 Task: Search one way flight ticket for 1 adult, 6 children, 1 infant in seat and 1 infant on lap in business from North Platte: North Platte Regional Airport (lee Bird Field) to Evansville: Evansville Regional Airport on 8-3-2023. Choice of flights is Sun country airlines. Number of bags: 8 checked bags. Price is upto 45000. Outbound departure time preference is 17:45.
Action: Mouse moved to (242, 329)
Screenshot: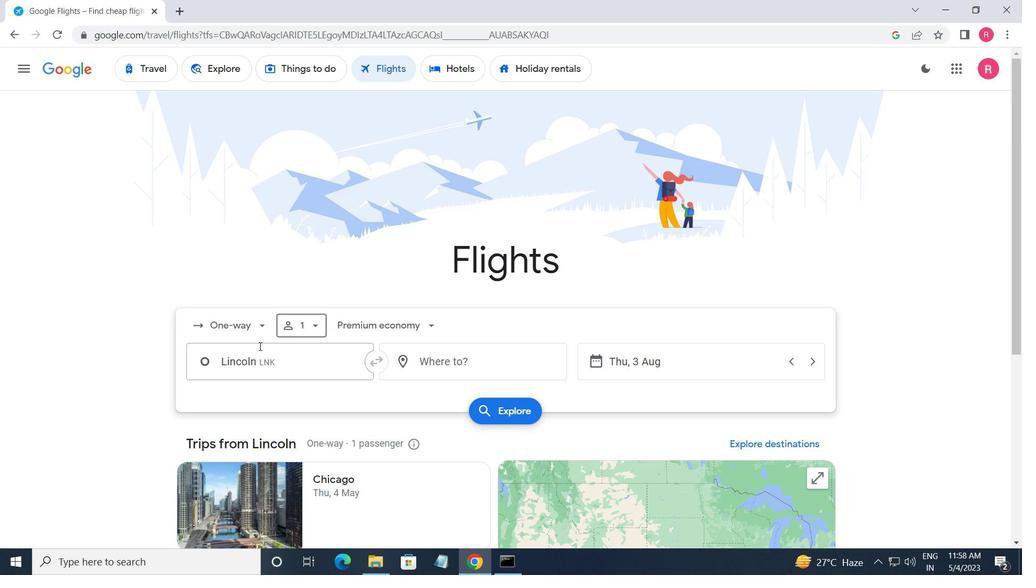 
Action: Mouse pressed left at (242, 329)
Screenshot: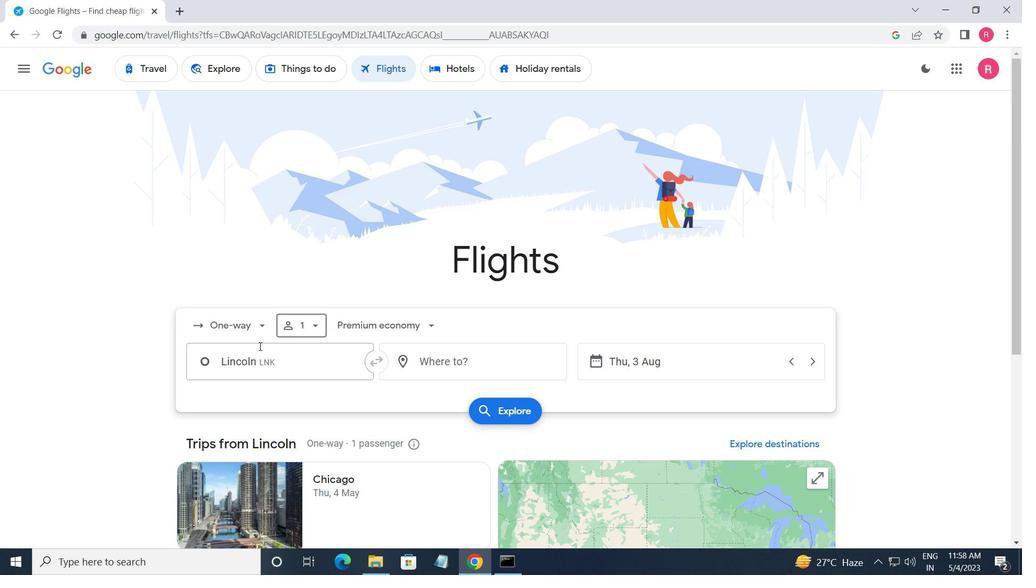 
Action: Mouse moved to (263, 387)
Screenshot: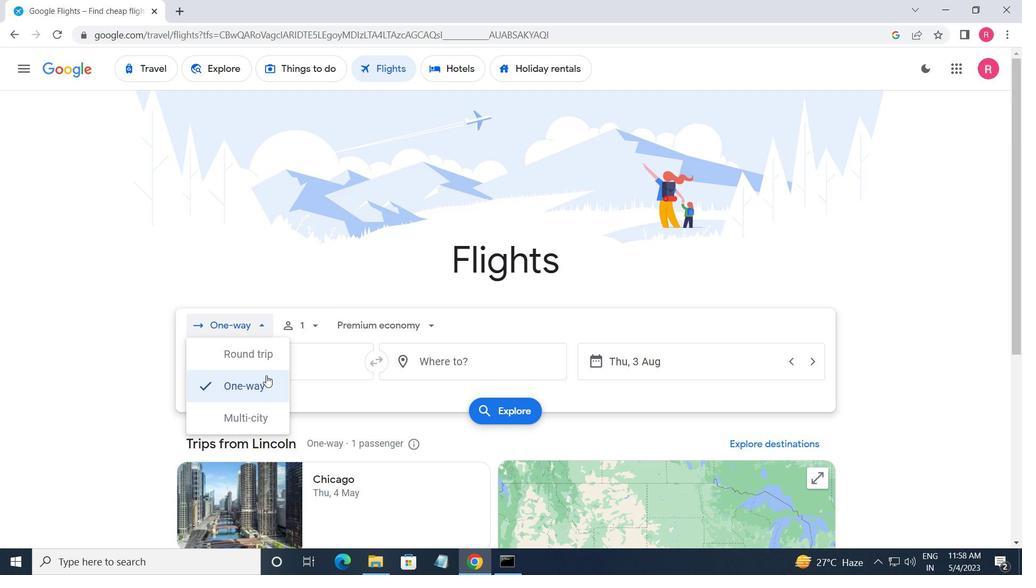 
Action: Mouse pressed left at (263, 387)
Screenshot: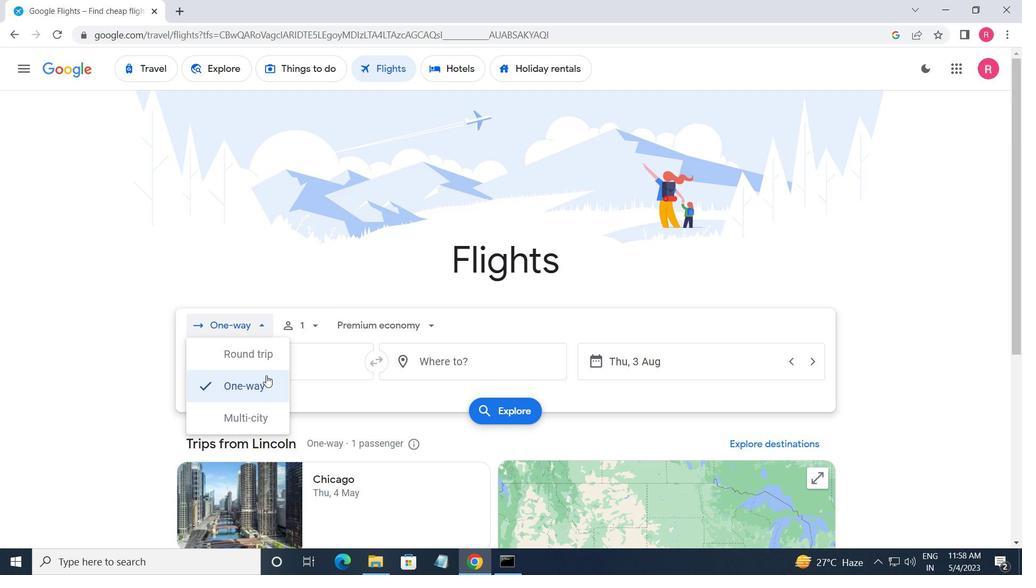 
Action: Mouse moved to (315, 334)
Screenshot: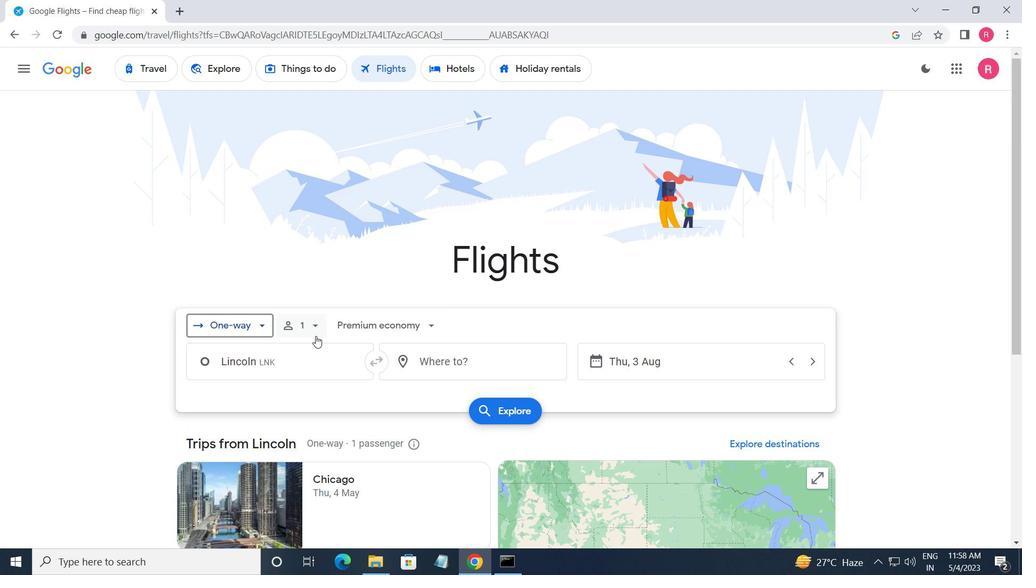 
Action: Mouse pressed left at (315, 334)
Screenshot: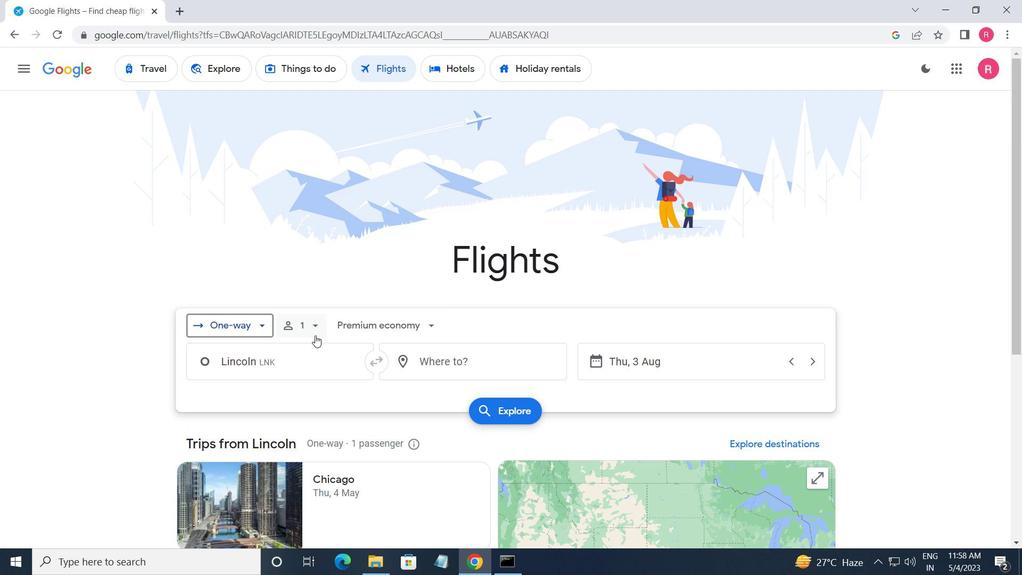 
Action: Mouse moved to (411, 395)
Screenshot: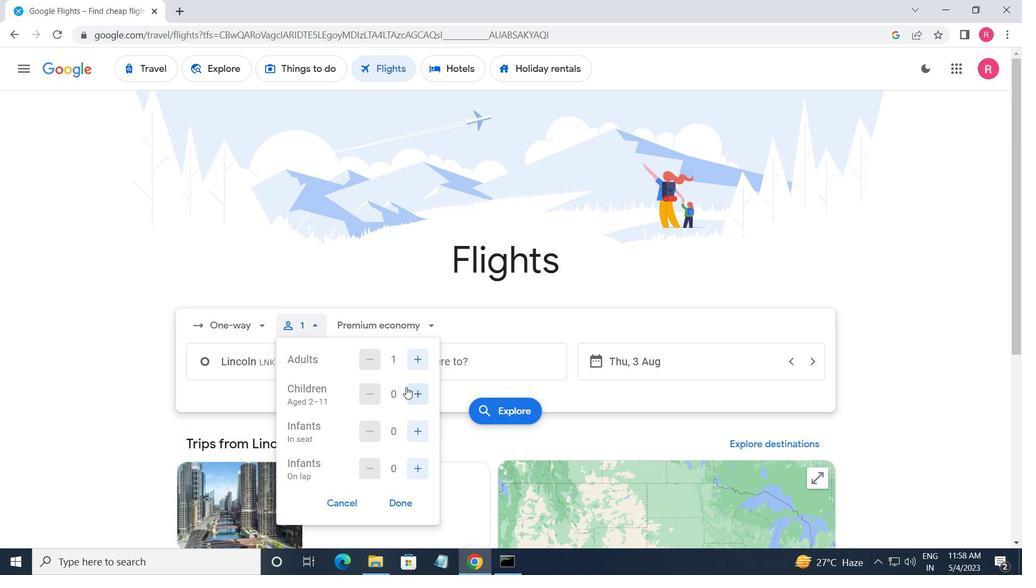 
Action: Mouse pressed left at (411, 395)
Screenshot: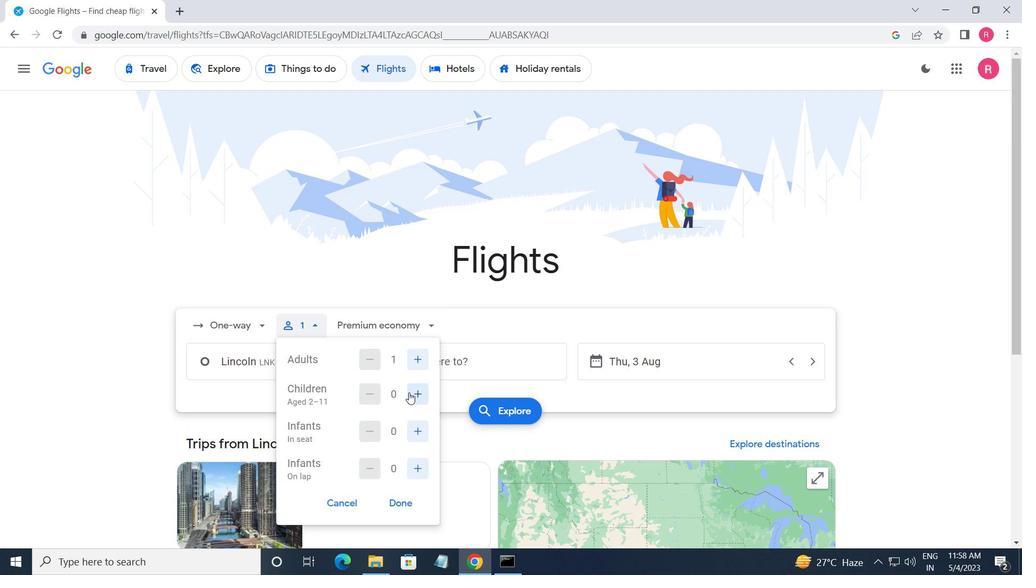 
Action: Mouse pressed left at (411, 395)
Screenshot: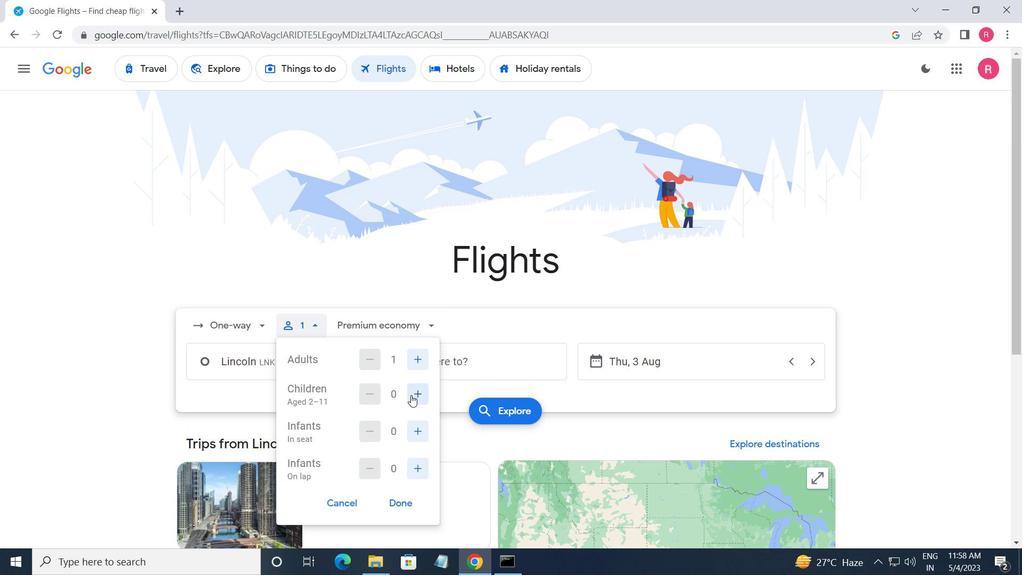 
Action: Mouse pressed left at (411, 395)
Screenshot: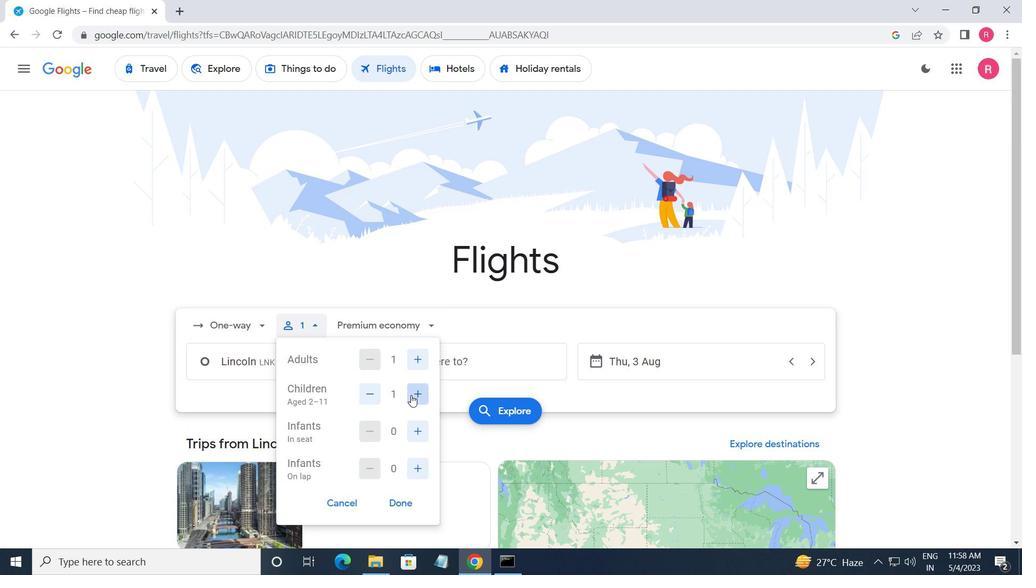 
Action: Mouse pressed left at (411, 395)
Screenshot: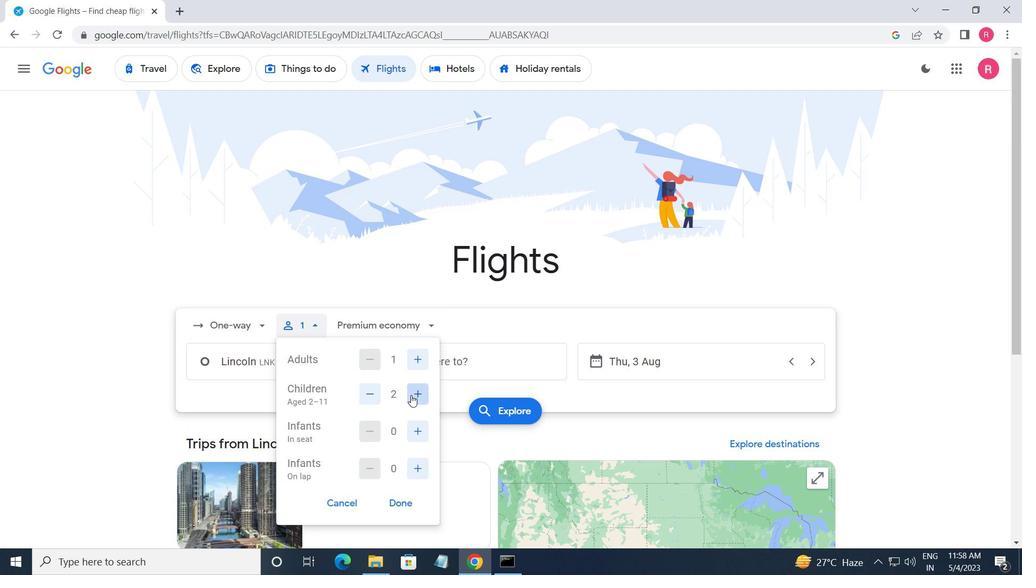 
Action: Mouse pressed left at (411, 395)
Screenshot: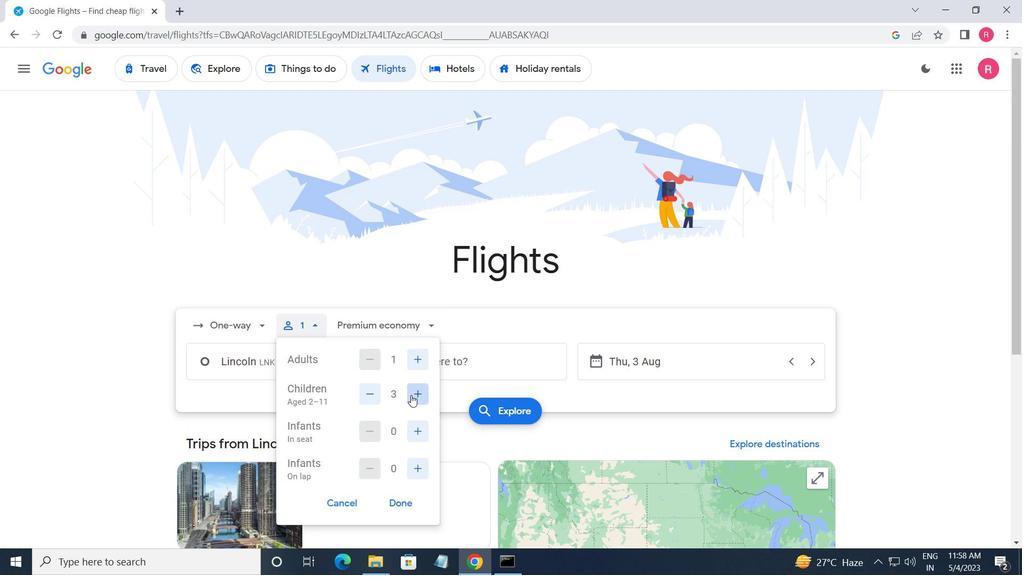 
Action: Mouse pressed left at (411, 395)
Screenshot: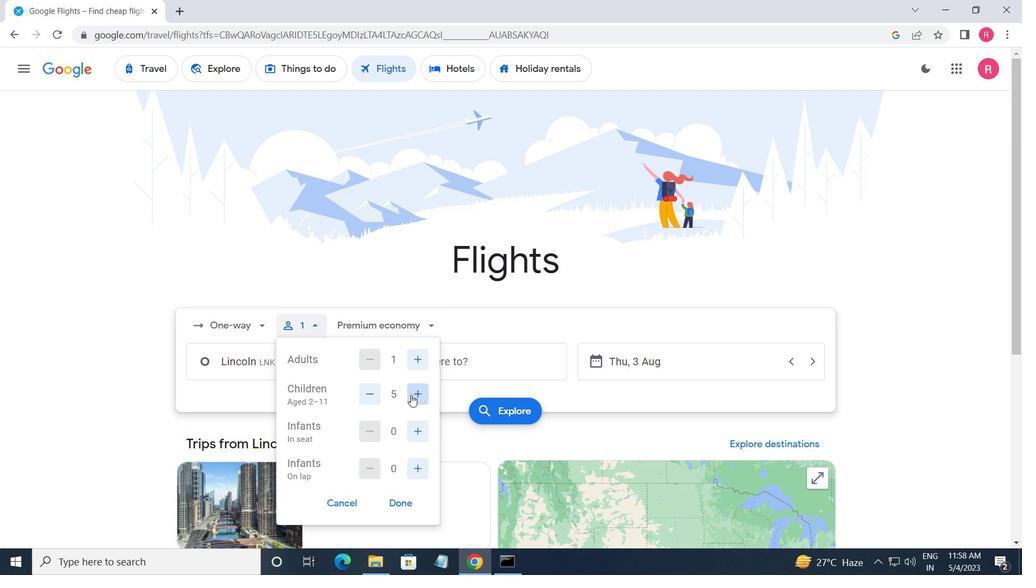 
Action: Mouse moved to (418, 439)
Screenshot: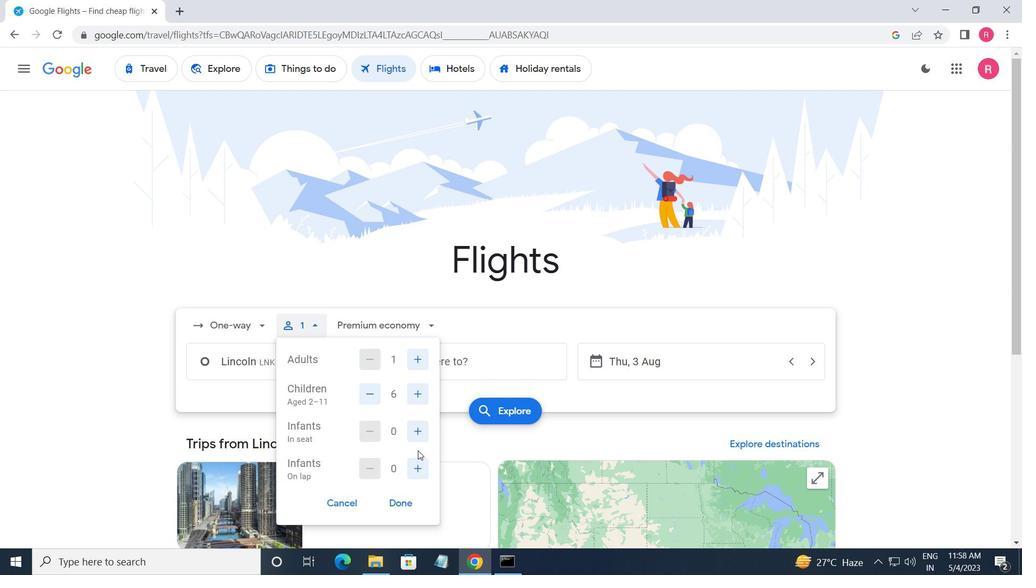 
Action: Mouse pressed left at (418, 439)
Screenshot: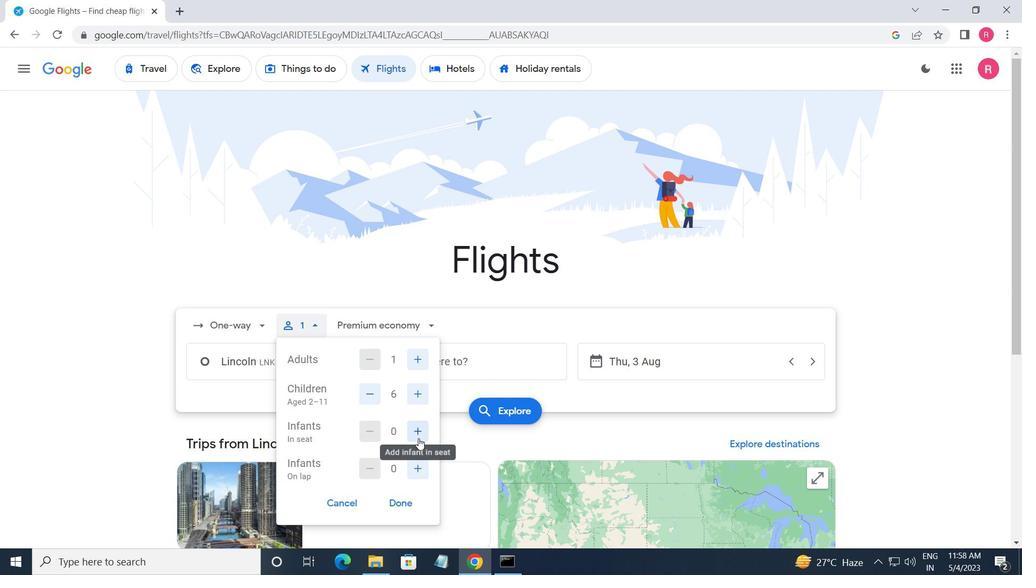
Action: Mouse moved to (419, 470)
Screenshot: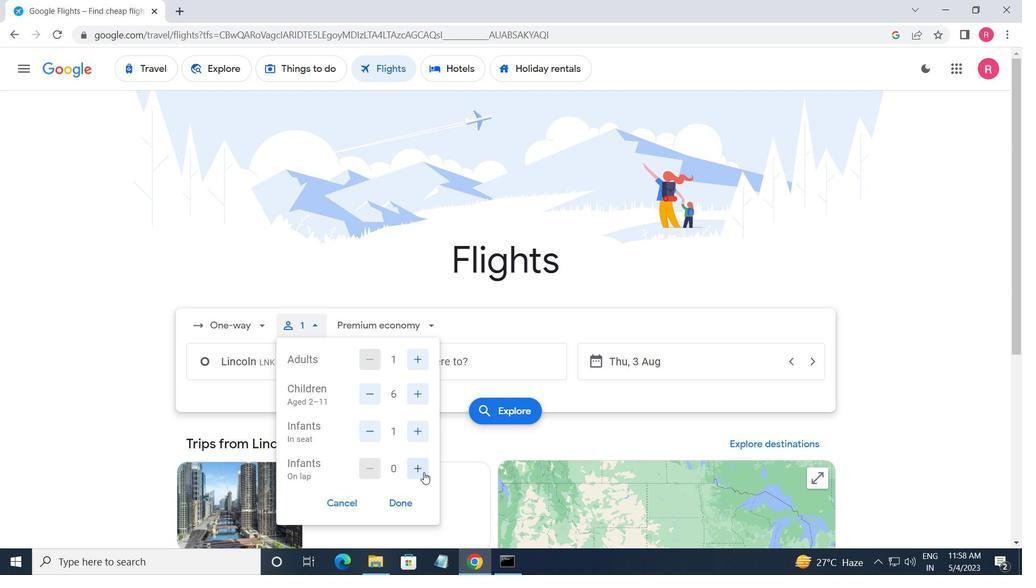 
Action: Mouse pressed left at (419, 470)
Screenshot: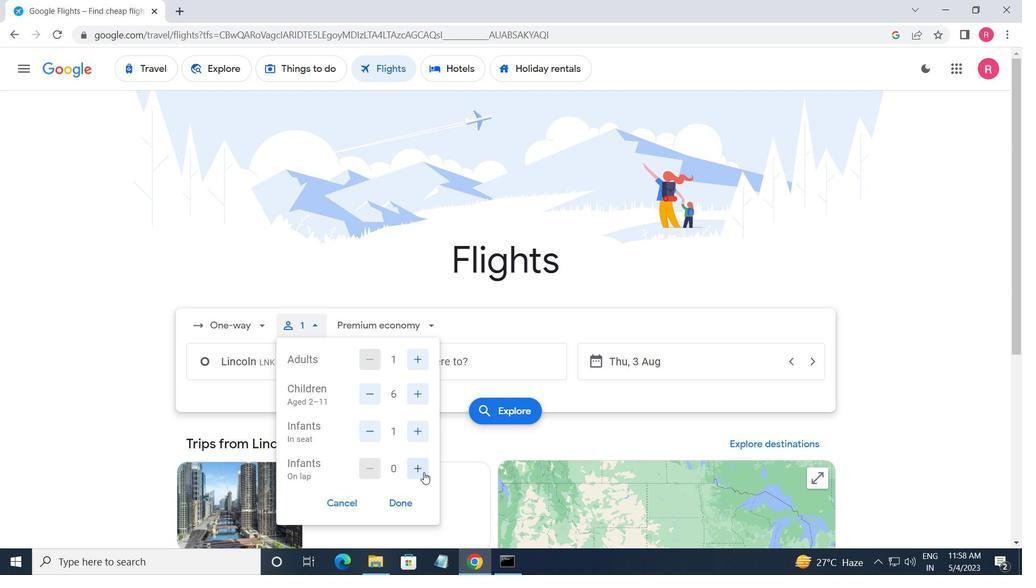 
Action: Mouse moved to (372, 323)
Screenshot: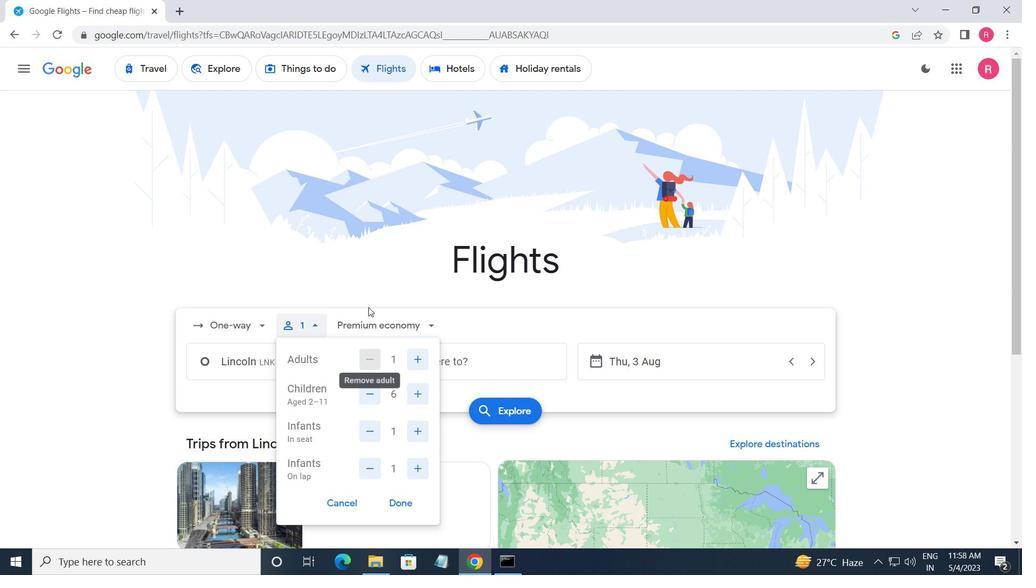 
Action: Mouse pressed left at (372, 323)
Screenshot: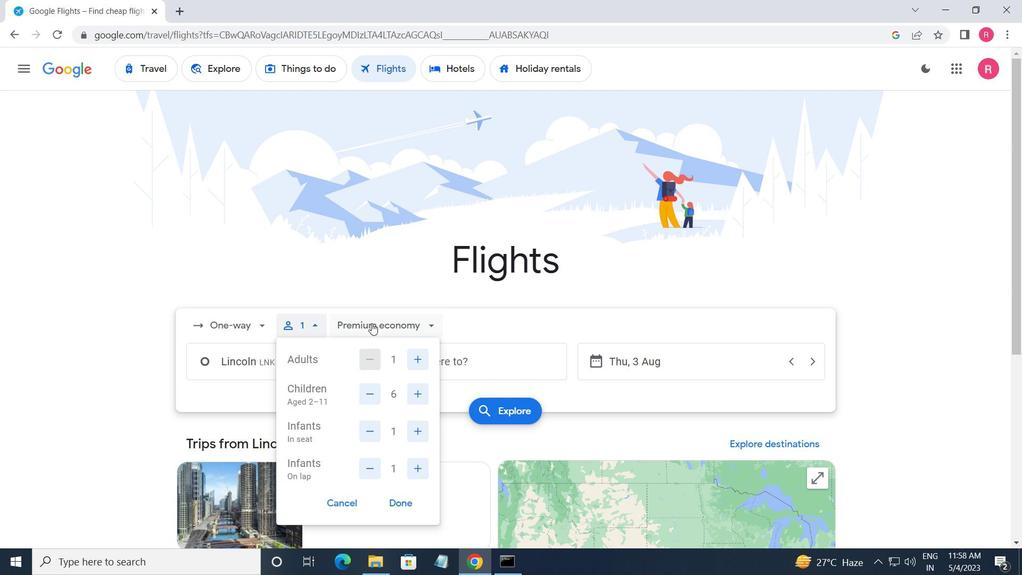 
Action: Mouse moved to (387, 421)
Screenshot: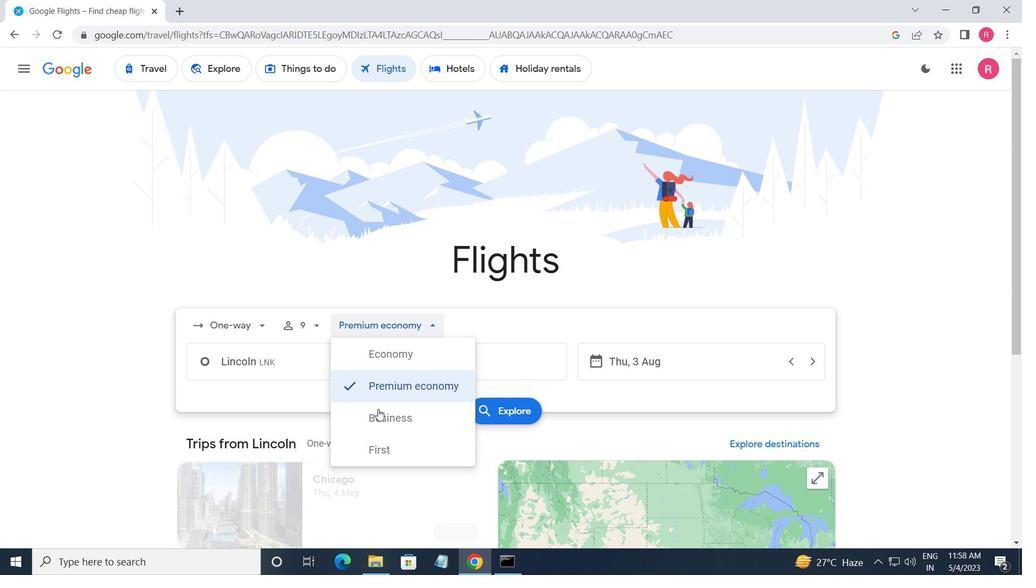 
Action: Mouse pressed left at (387, 421)
Screenshot: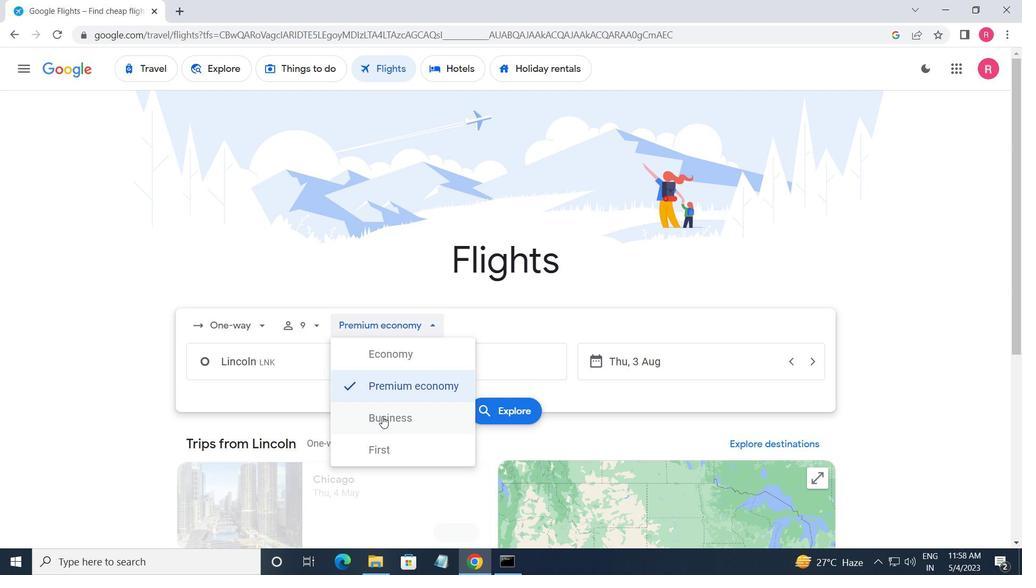 
Action: Mouse moved to (336, 375)
Screenshot: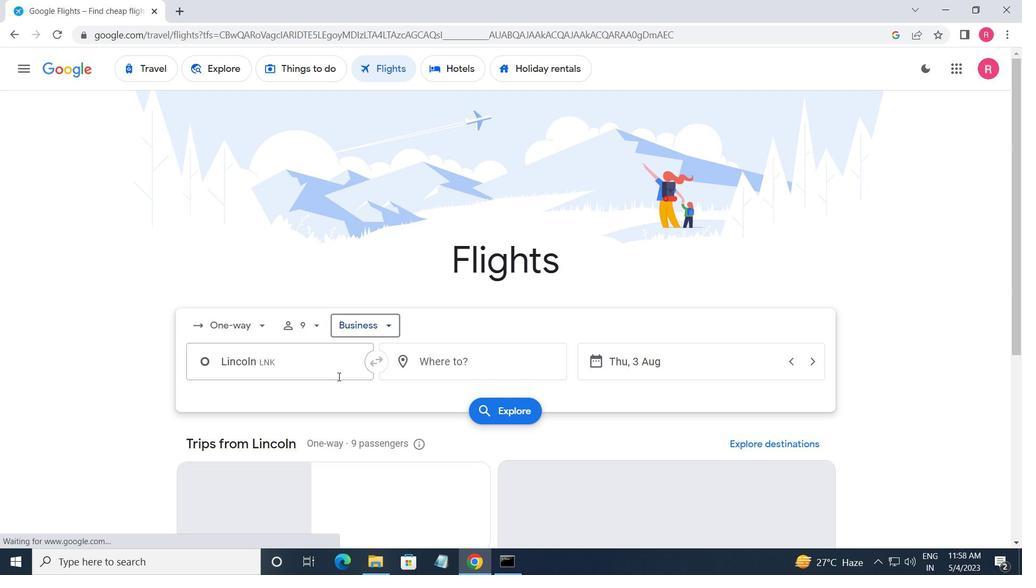
Action: Mouse pressed left at (336, 375)
Screenshot: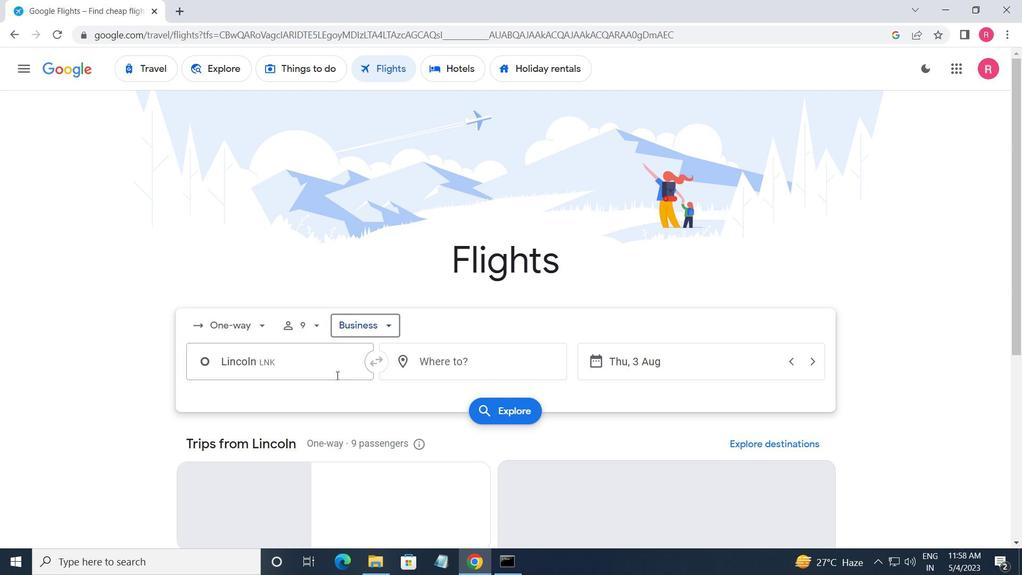 
Action: Mouse moved to (337, 375)
Screenshot: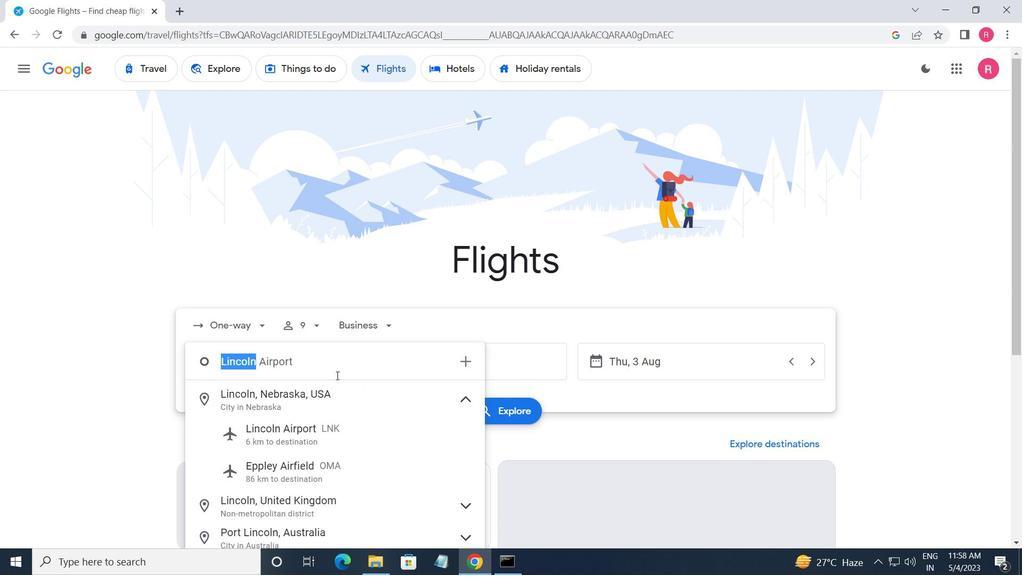 
Action: Key pressed <Key.shift_r>Not<Key.backspace>rth<Key.space><Key.shift_r>Platte<Key.space><Key.shift><Key.shift><Key.shift><Key.shift><Key.shift>R
Screenshot: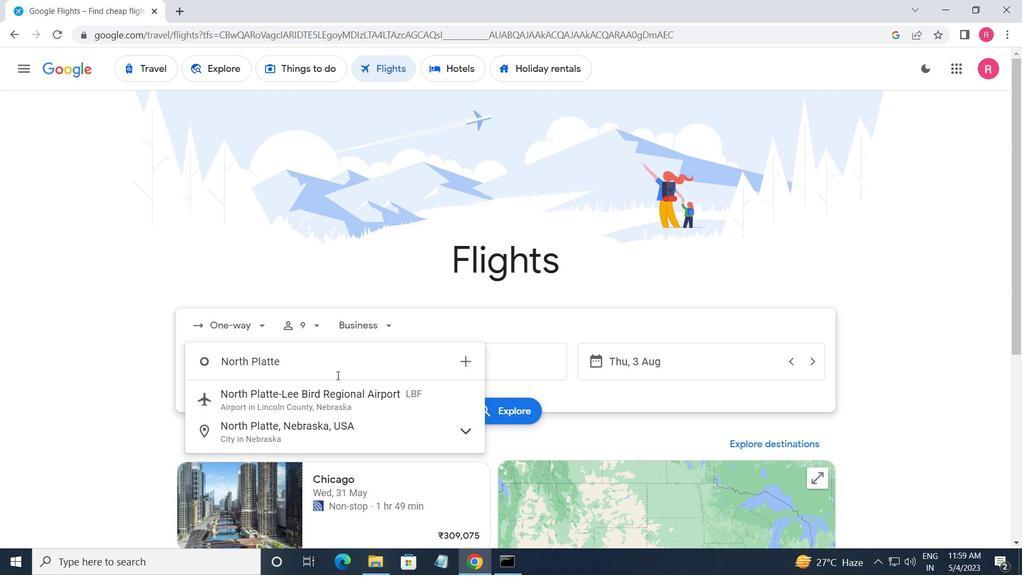 
Action: Mouse moved to (331, 394)
Screenshot: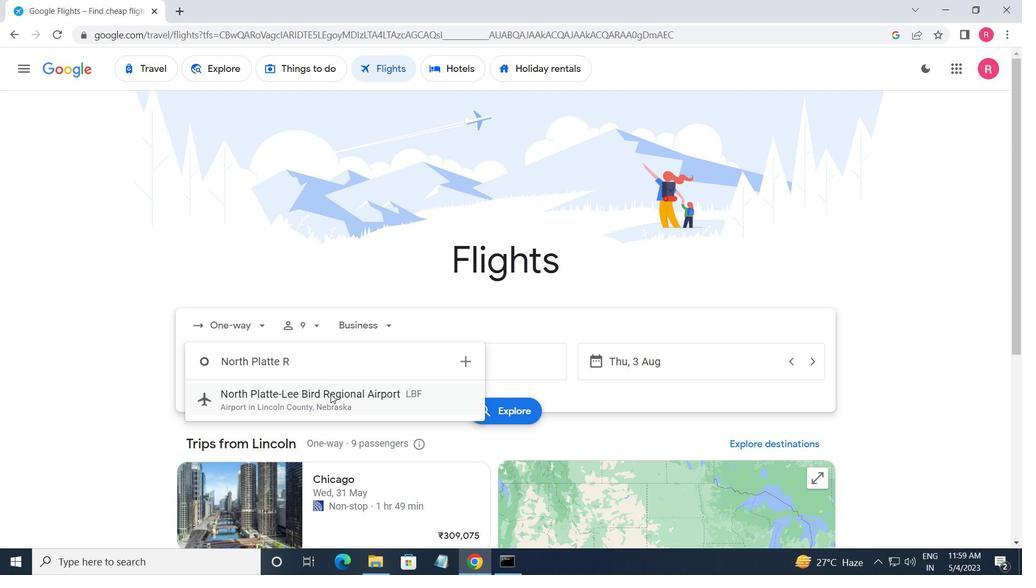 
Action: Mouse pressed left at (331, 394)
Screenshot: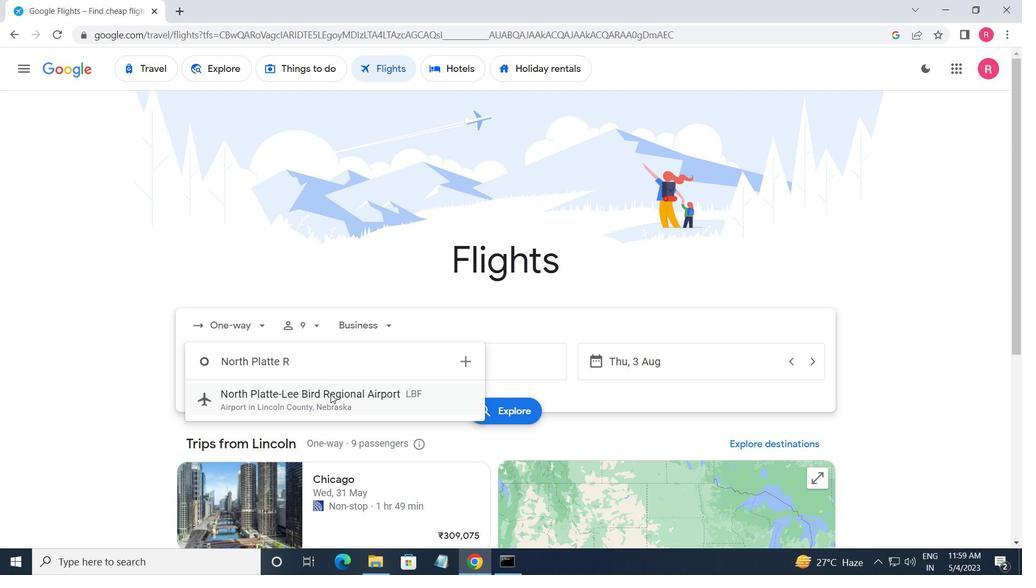 
Action: Mouse moved to (412, 366)
Screenshot: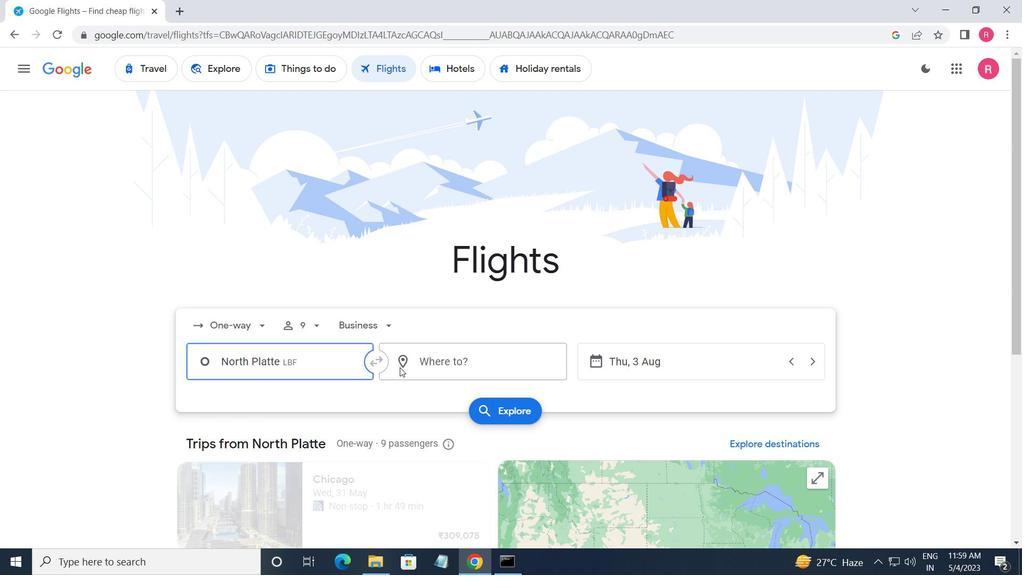 
Action: Mouse pressed left at (412, 366)
Screenshot: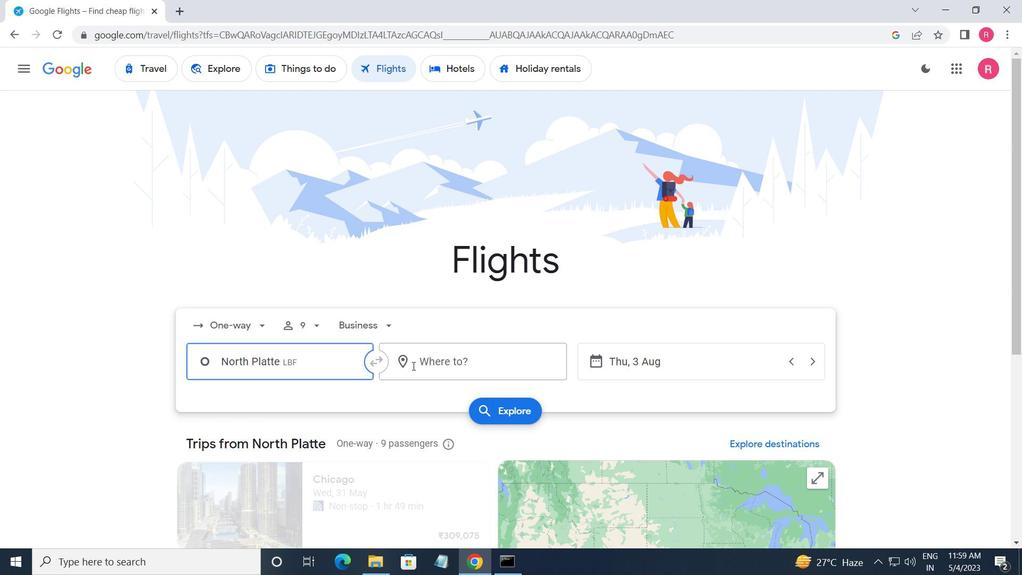 
Action: Mouse moved to (462, 499)
Screenshot: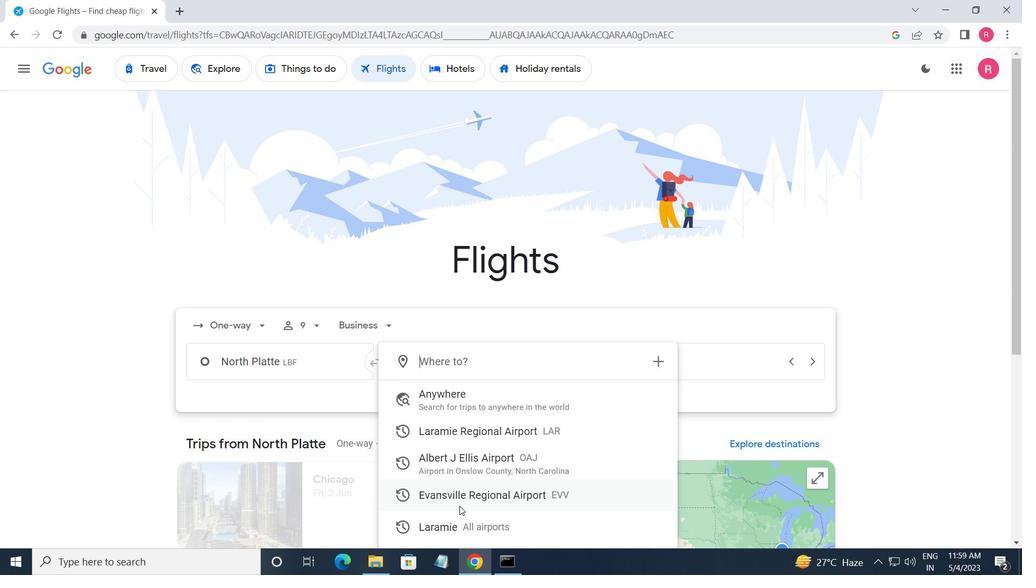 
Action: Mouse pressed left at (462, 499)
Screenshot: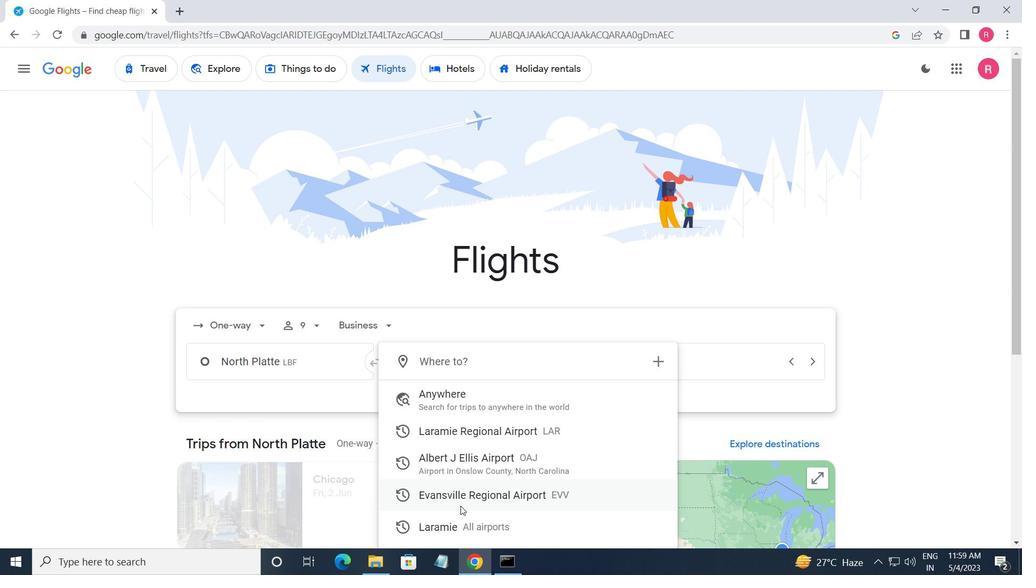 
Action: Mouse moved to (685, 366)
Screenshot: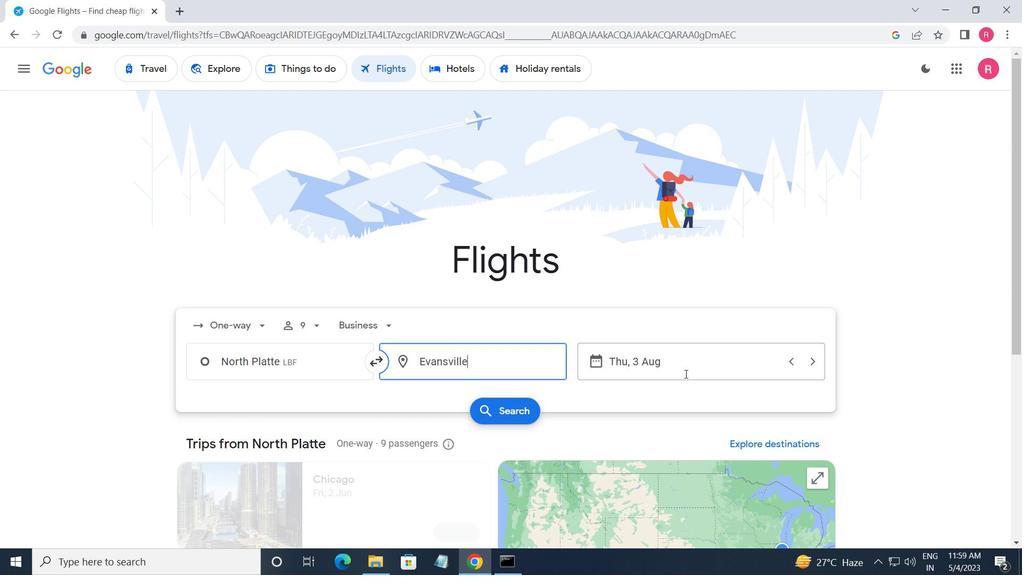 
Action: Mouse pressed left at (685, 366)
Screenshot: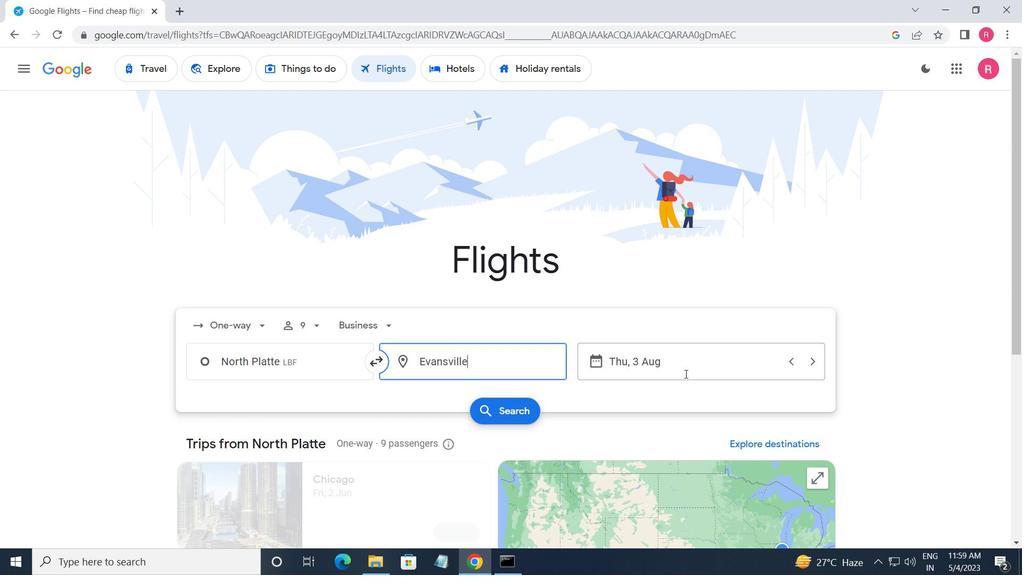 
Action: Mouse moved to (482, 304)
Screenshot: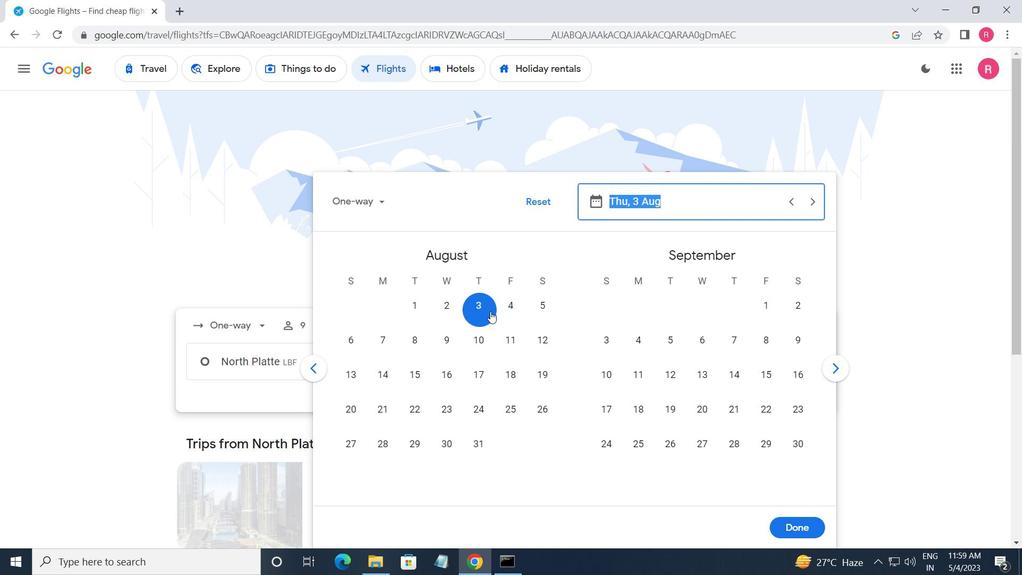 
Action: Mouse pressed left at (482, 304)
Screenshot: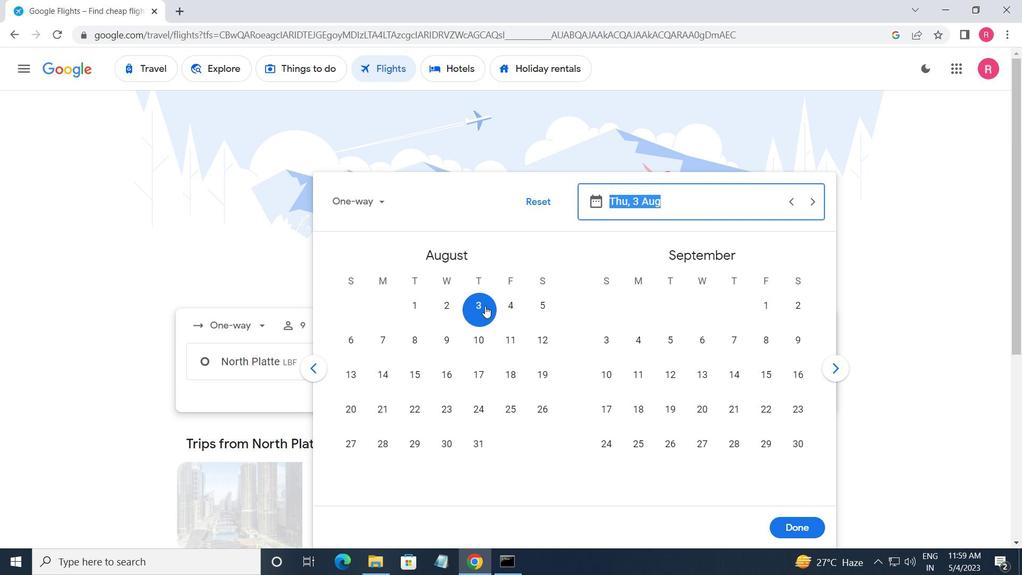 
Action: Mouse moved to (811, 522)
Screenshot: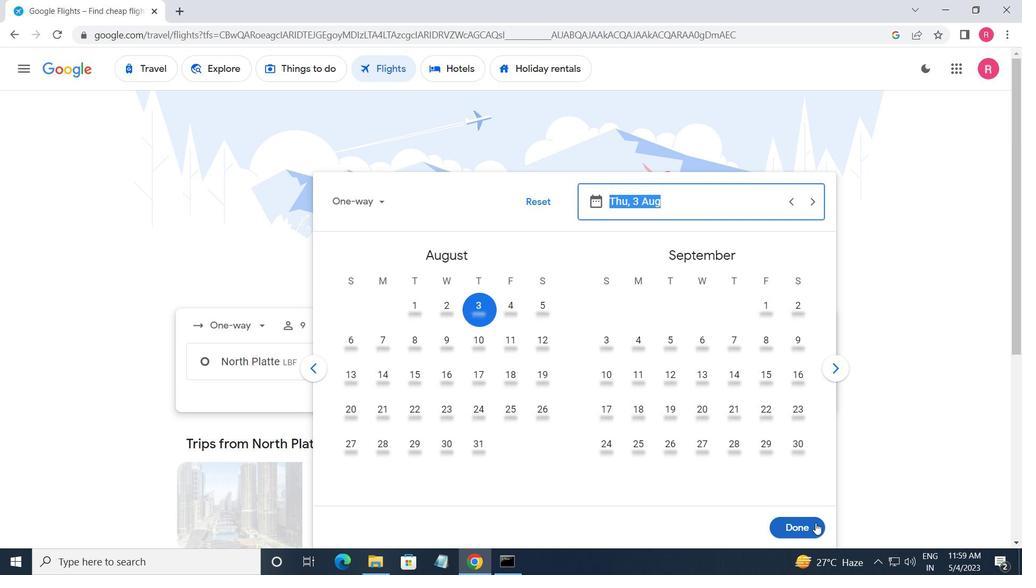 
Action: Mouse pressed left at (811, 522)
Screenshot: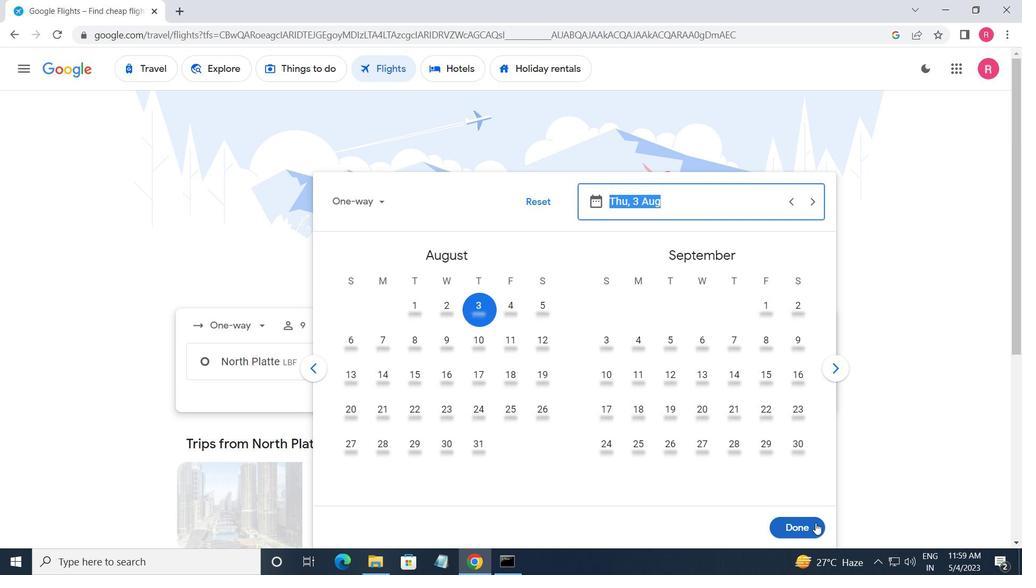 
Action: Mouse moved to (494, 401)
Screenshot: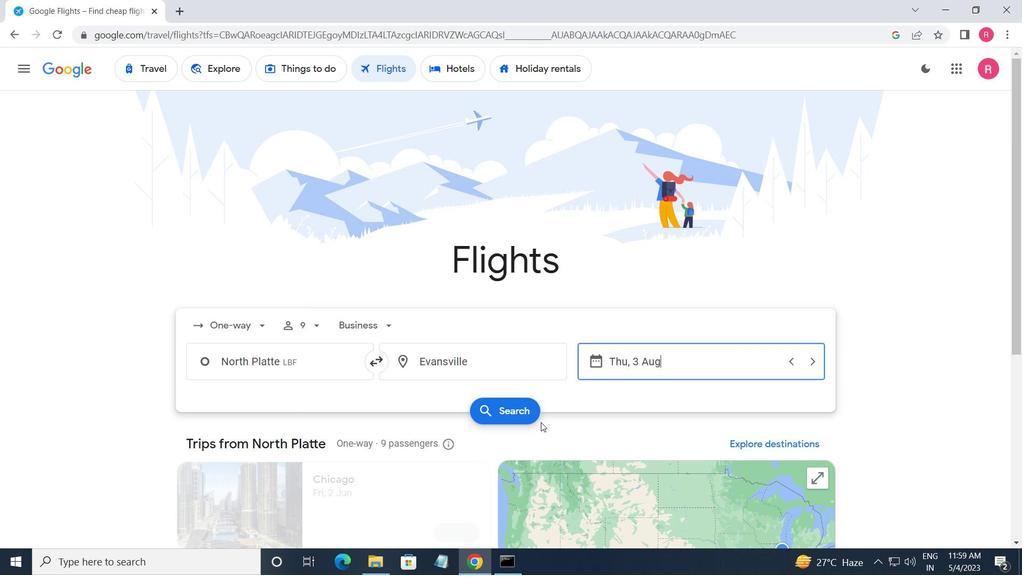 
Action: Mouse pressed left at (494, 401)
Screenshot: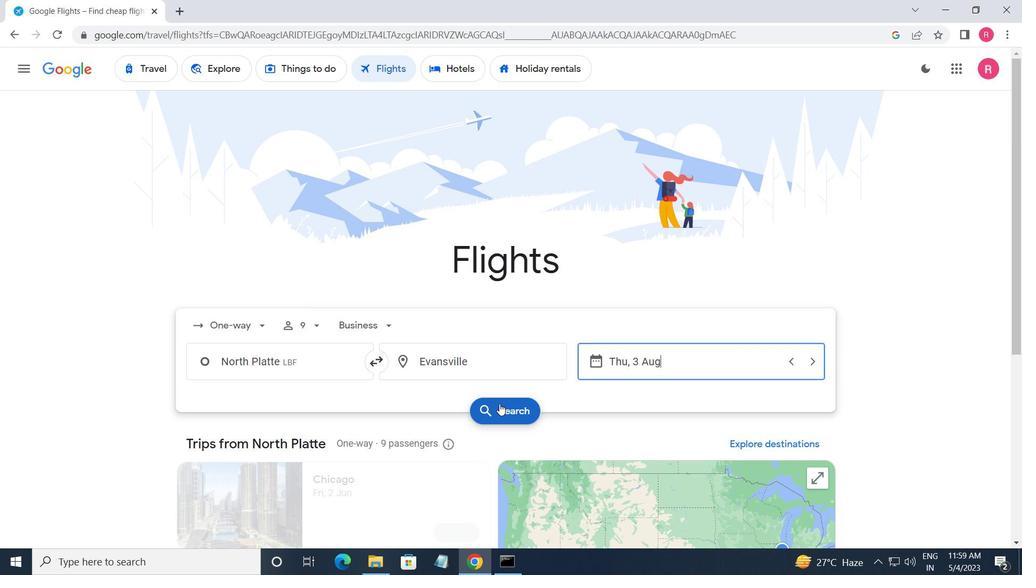 
Action: Mouse moved to (203, 196)
Screenshot: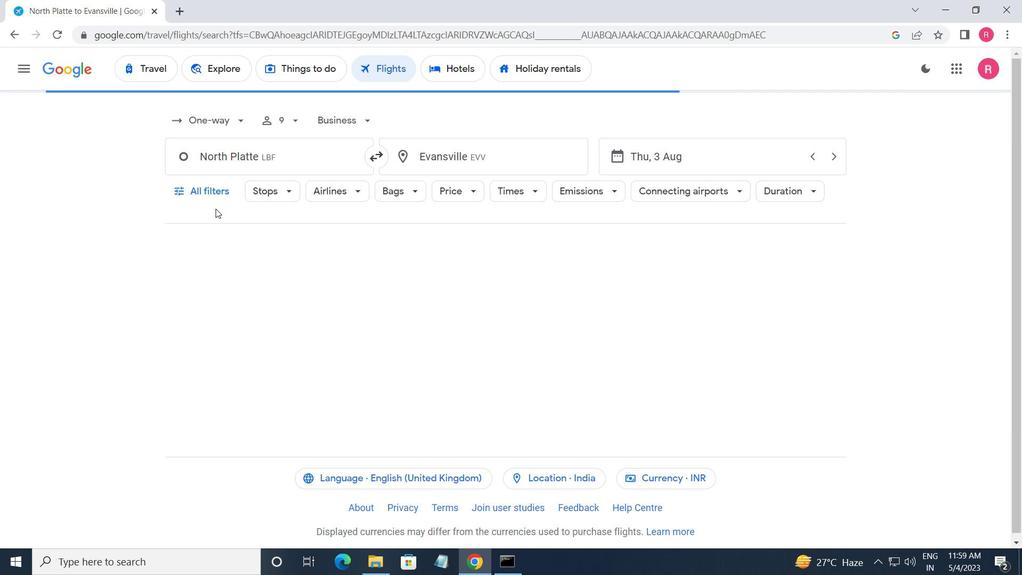 
Action: Mouse pressed left at (203, 196)
Screenshot: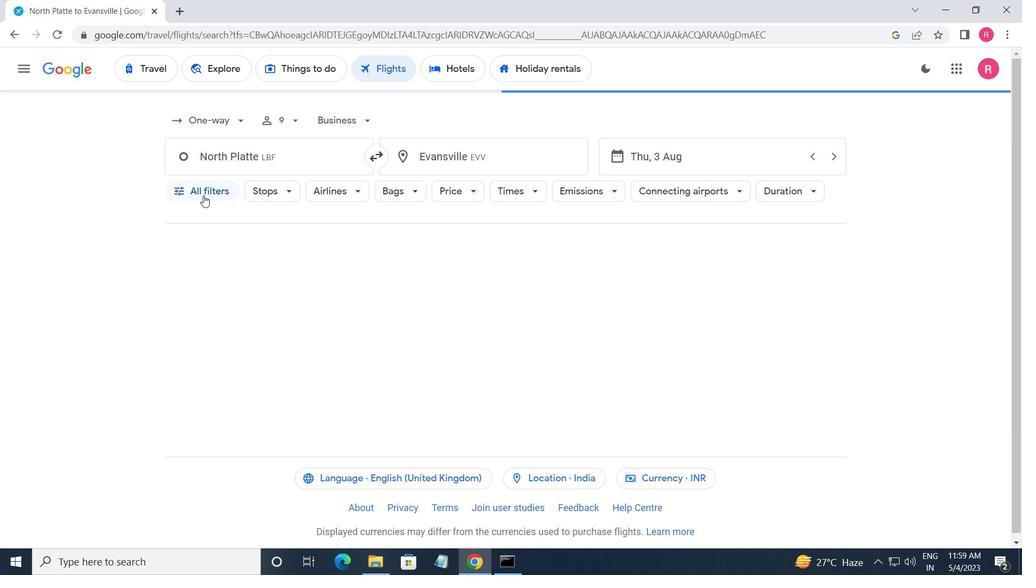 
Action: Mouse moved to (270, 334)
Screenshot: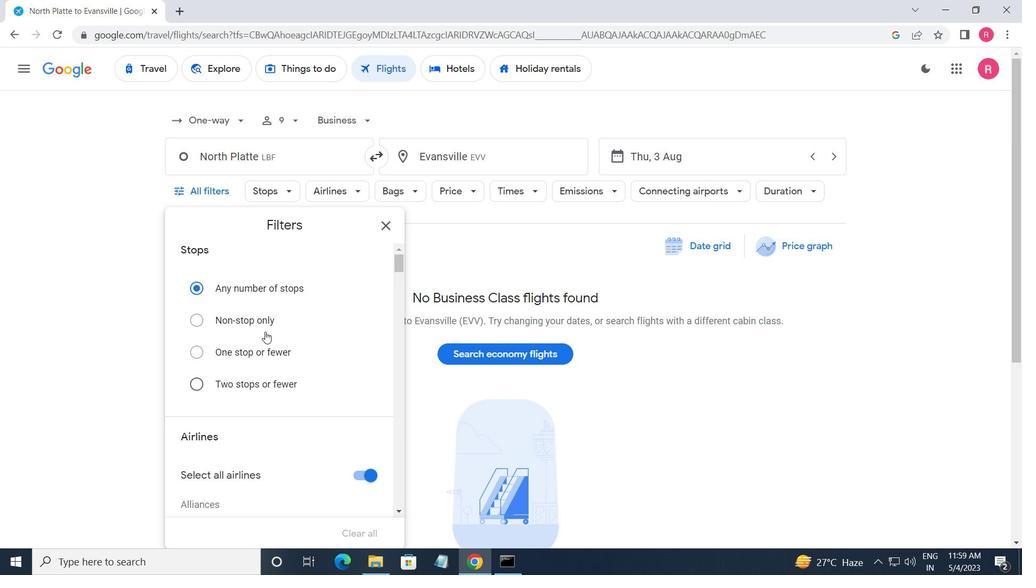 
Action: Mouse scrolled (270, 333) with delta (0, 0)
Screenshot: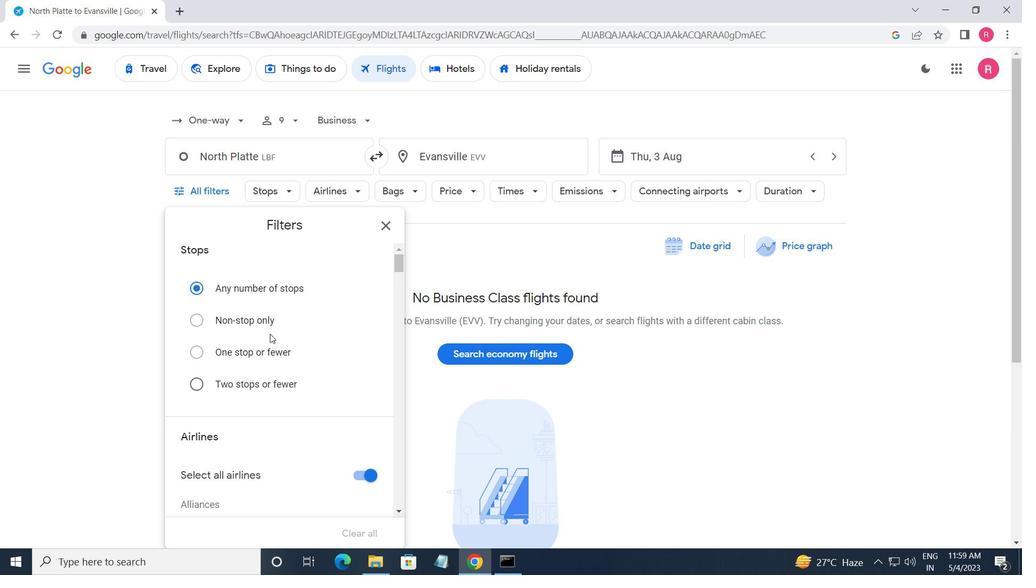 
Action: Mouse moved to (274, 336)
Screenshot: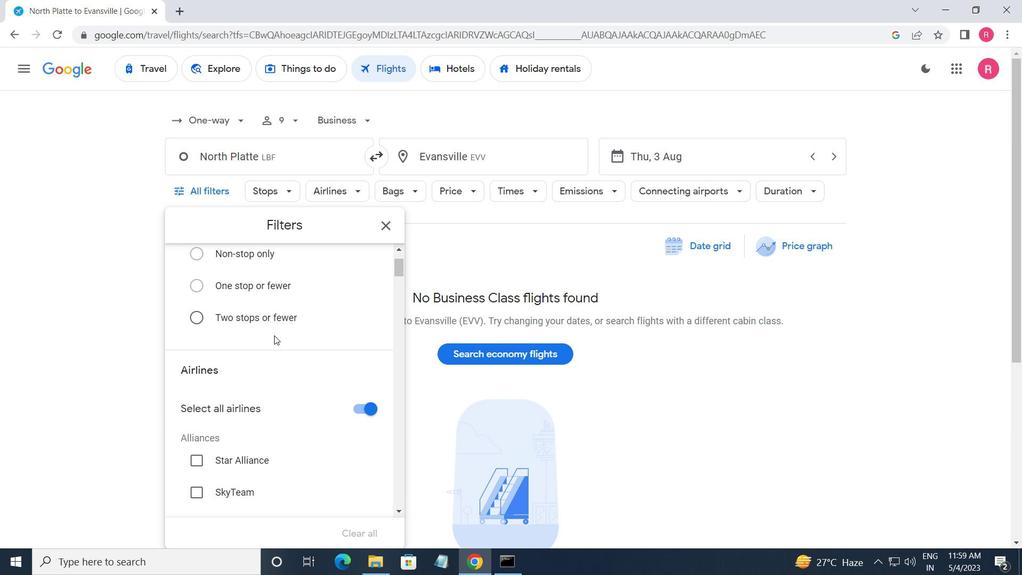 
Action: Mouse scrolled (274, 335) with delta (0, 0)
Screenshot: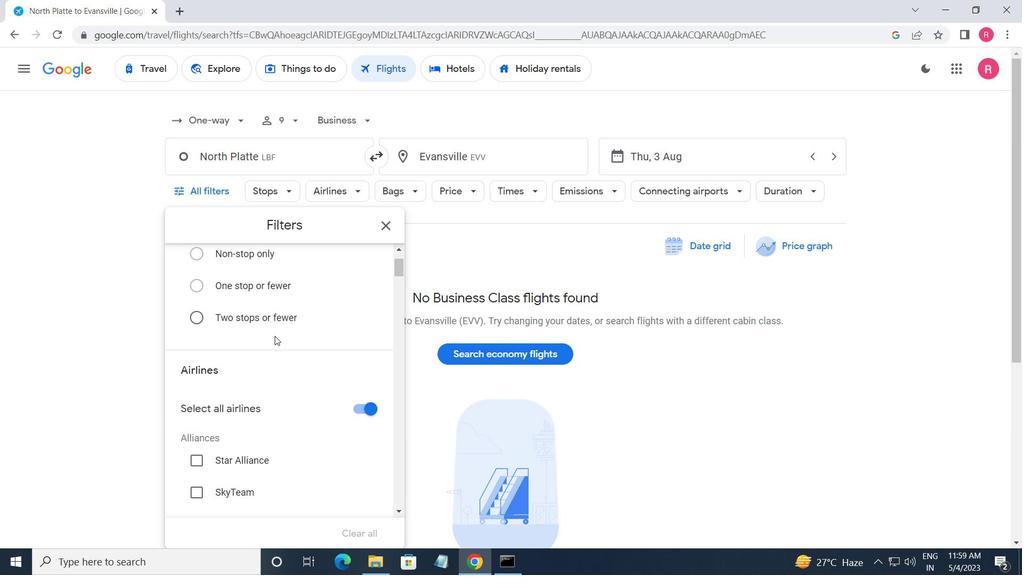 
Action: Mouse scrolled (274, 335) with delta (0, 0)
Screenshot: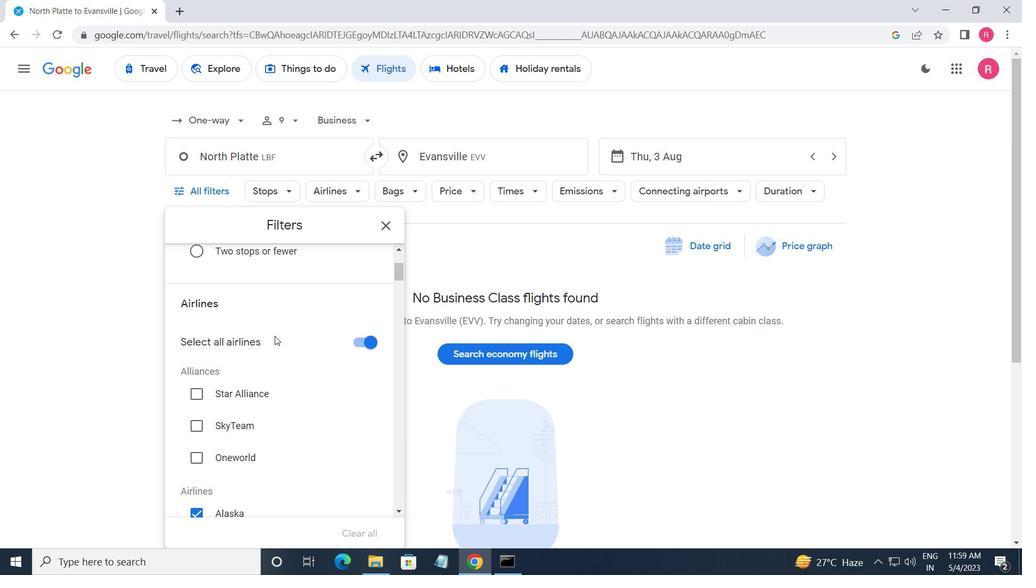 
Action: Mouse moved to (275, 336)
Screenshot: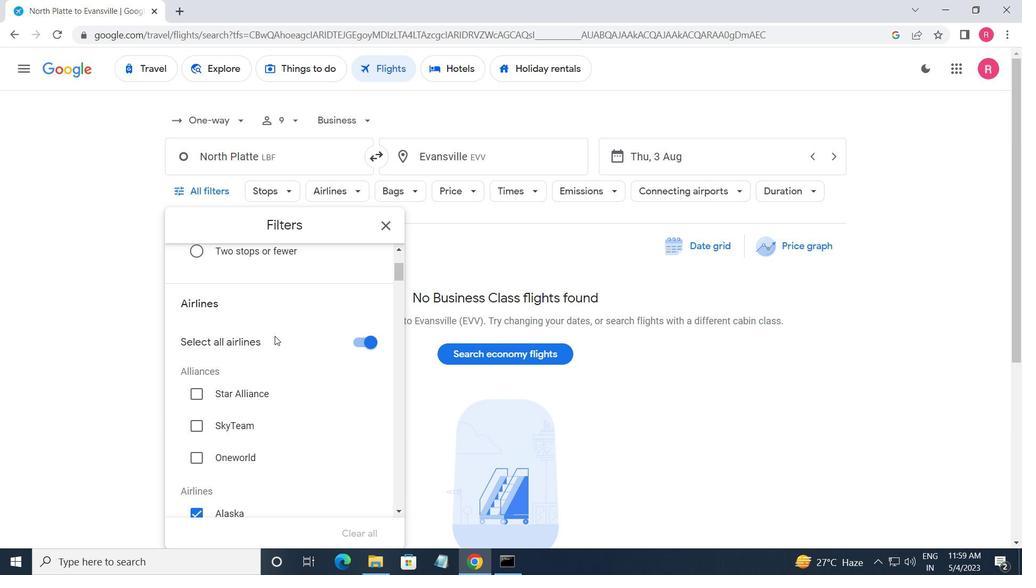 
Action: Mouse scrolled (275, 336) with delta (0, 0)
Screenshot: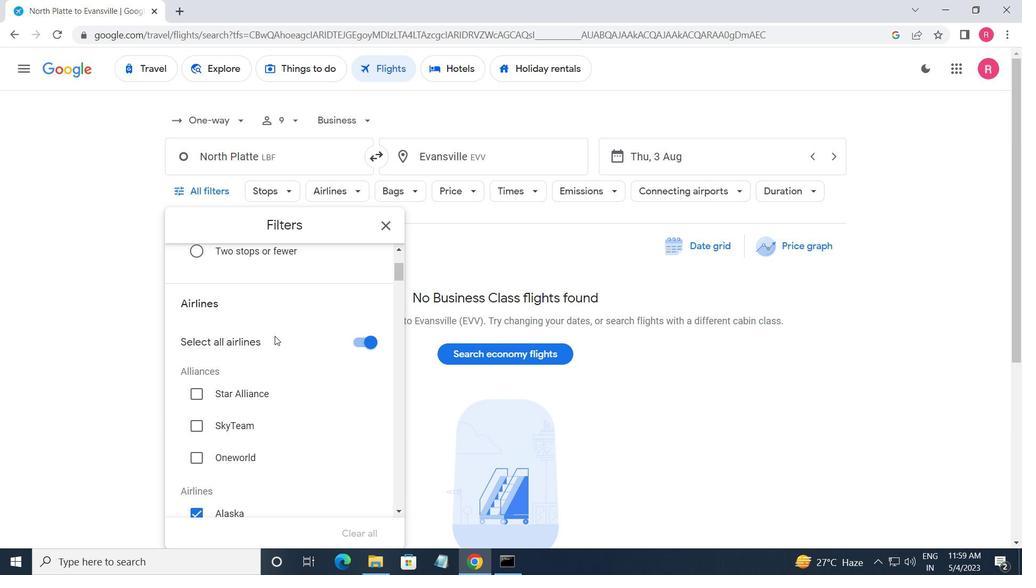 
Action: Mouse moved to (276, 336)
Screenshot: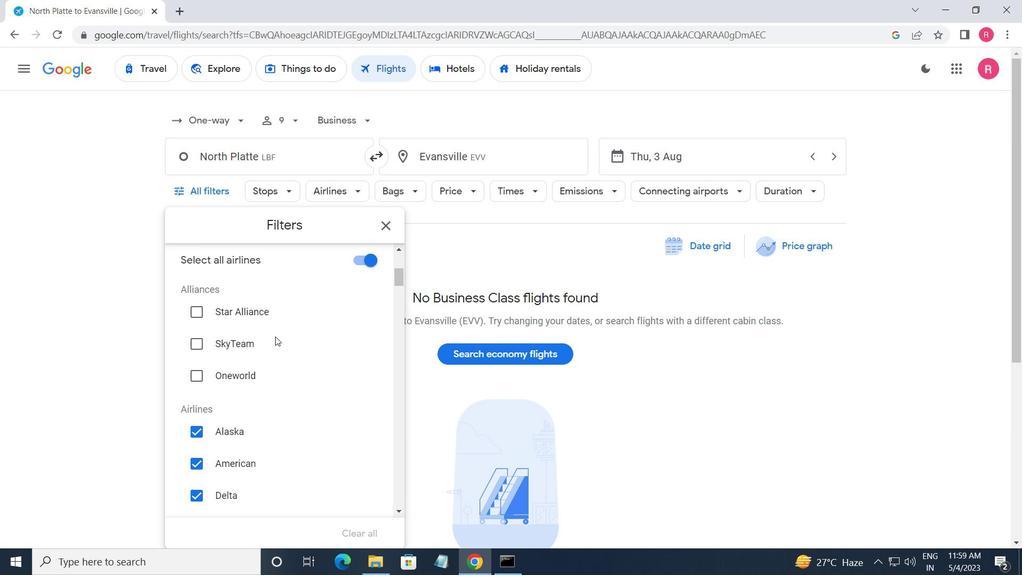 
Action: Mouse scrolled (276, 336) with delta (0, 0)
Screenshot: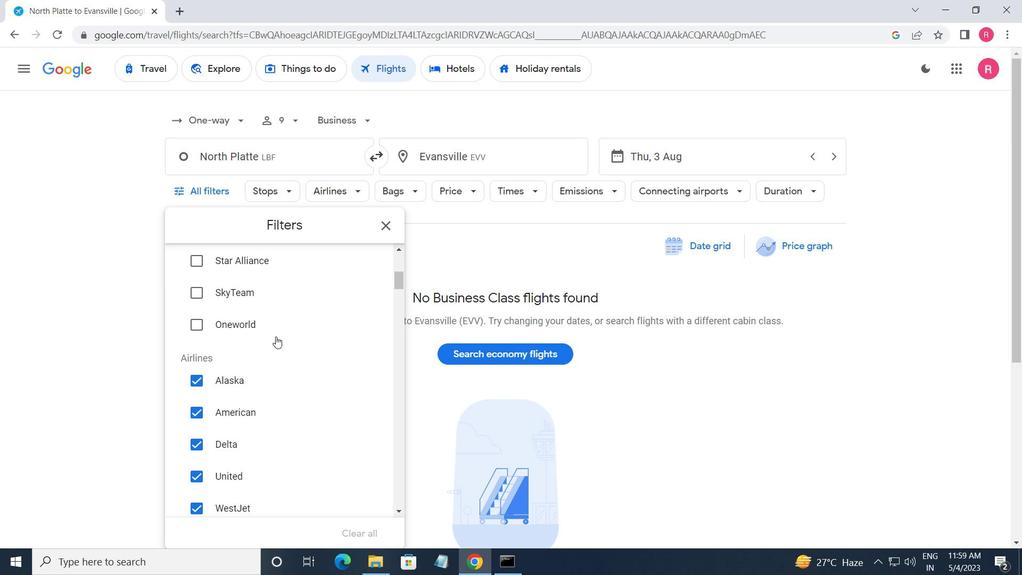 
Action: Mouse moved to (277, 337)
Screenshot: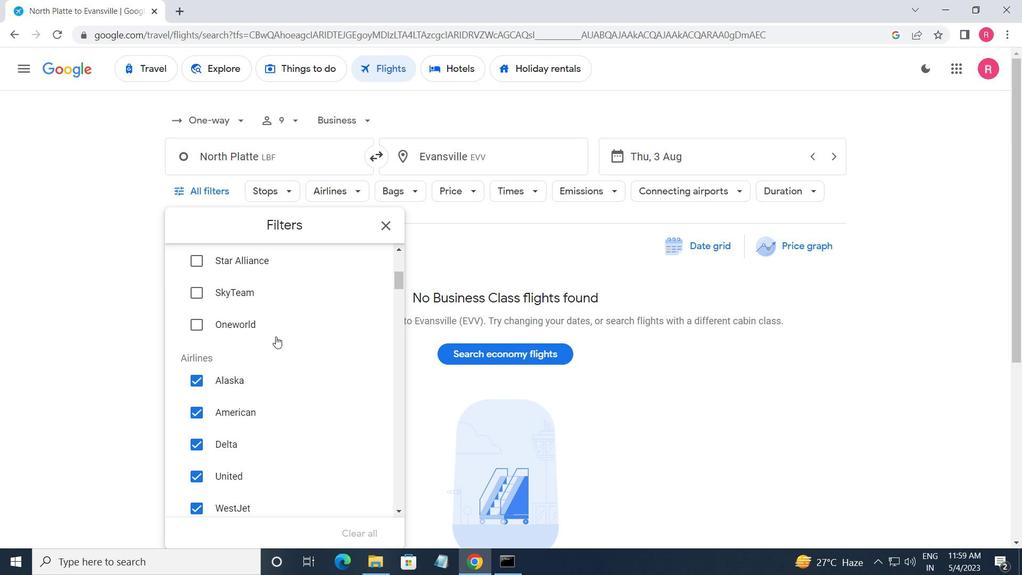 
Action: Mouse scrolled (277, 337) with delta (0, 0)
Screenshot: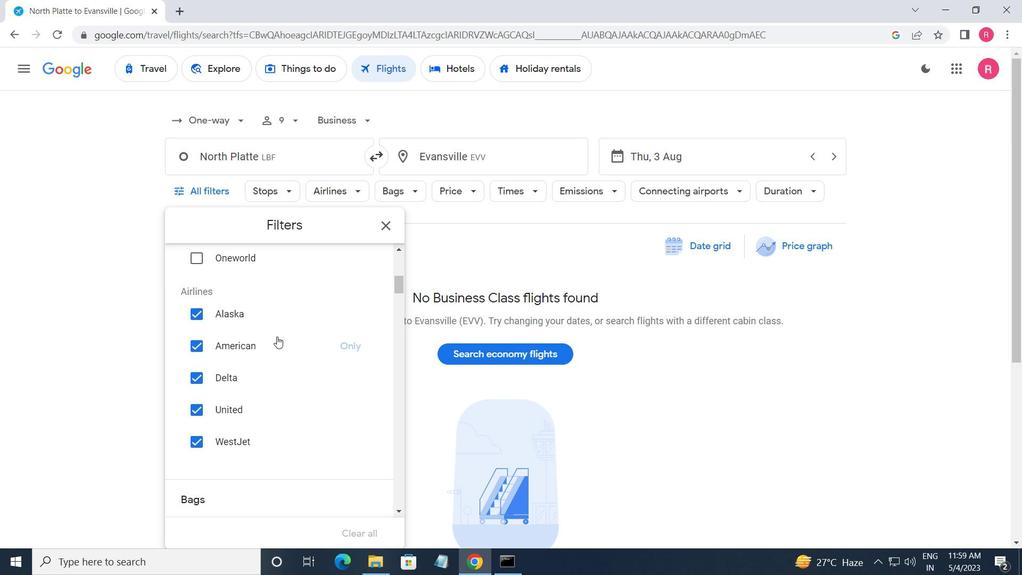 
Action: Mouse scrolled (277, 337) with delta (0, 0)
Screenshot: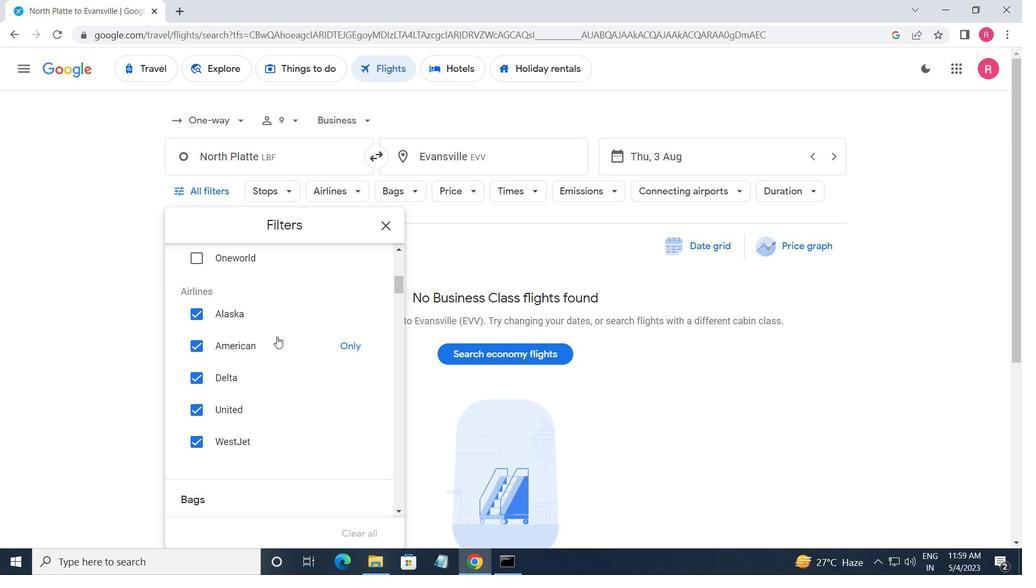 
Action: Mouse moved to (355, 278)
Screenshot: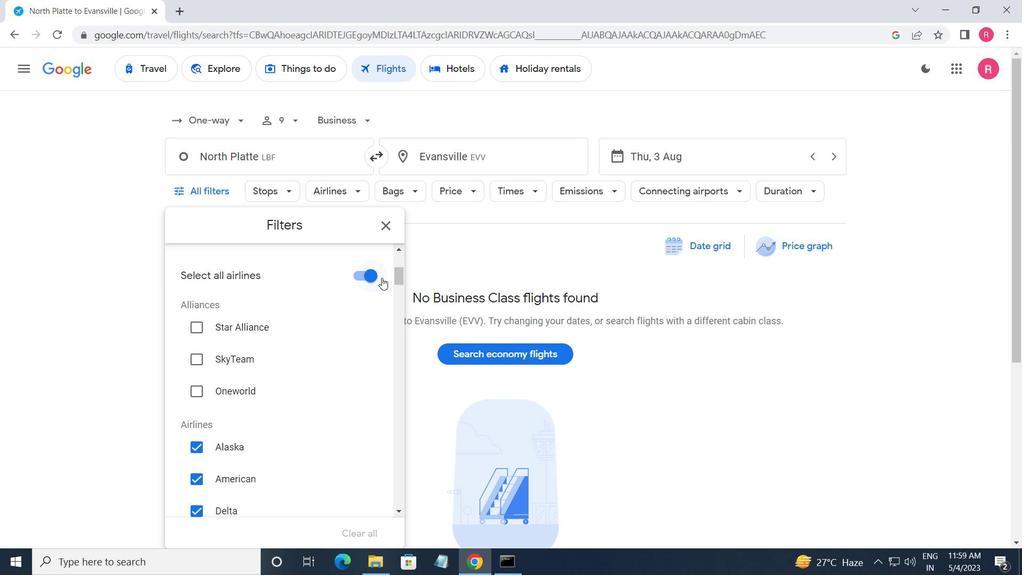 
Action: Mouse pressed left at (355, 278)
Screenshot: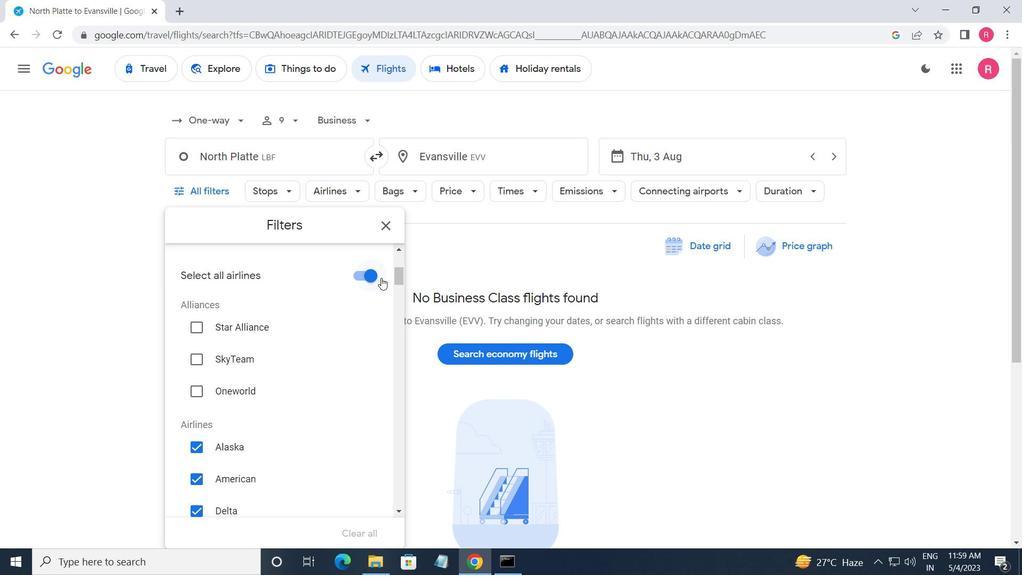 
Action: Mouse moved to (355, 351)
Screenshot: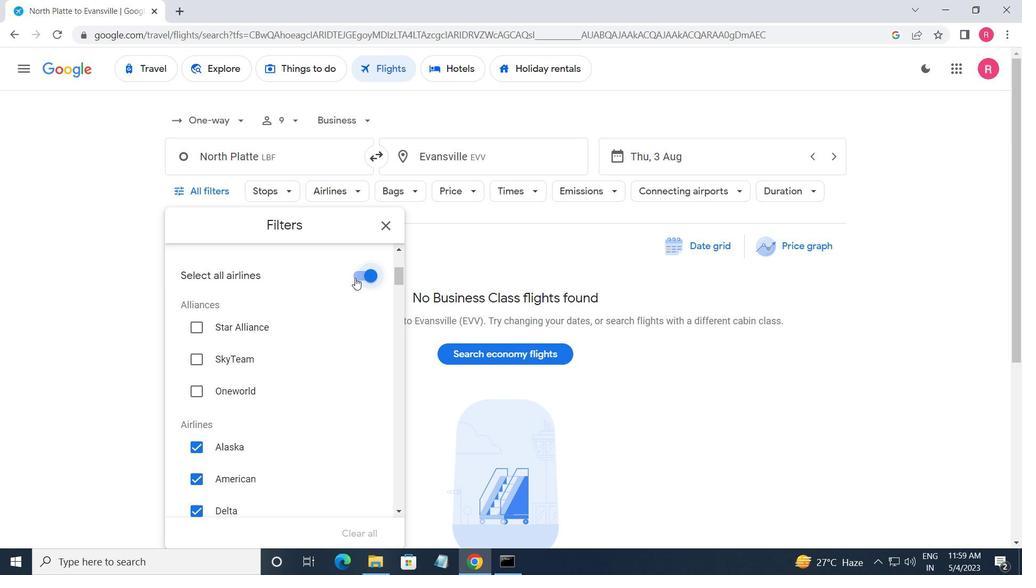 
Action: Mouse scrolled (355, 350) with delta (0, 0)
Screenshot: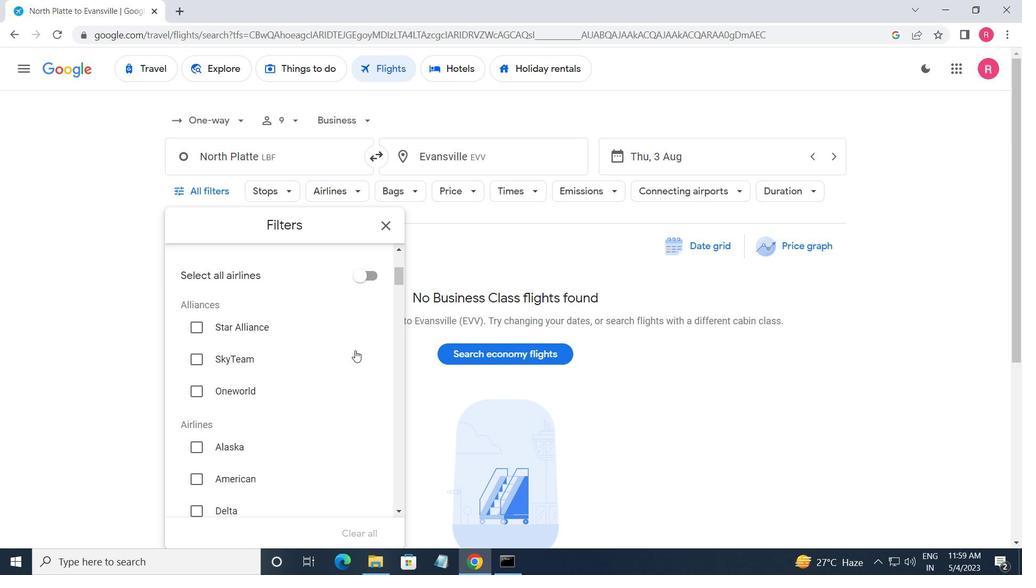 
Action: Mouse scrolled (355, 350) with delta (0, 0)
Screenshot: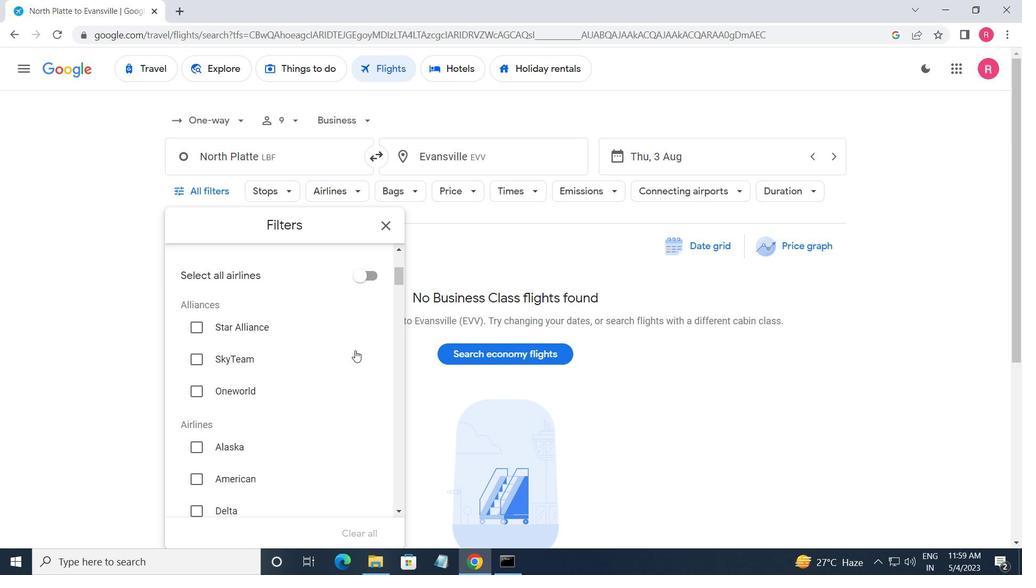 
Action: Mouse scrolled (355, 350) with delta (0, 0)
Screenshot: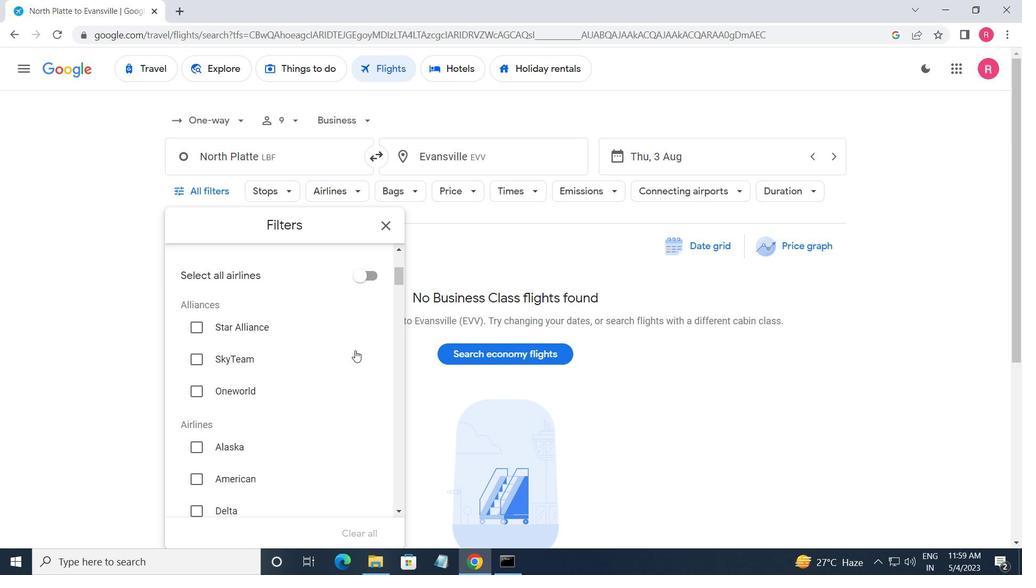 
Action: Mouse scrolled (355, 350) with delta (0, 0)
Screenshot: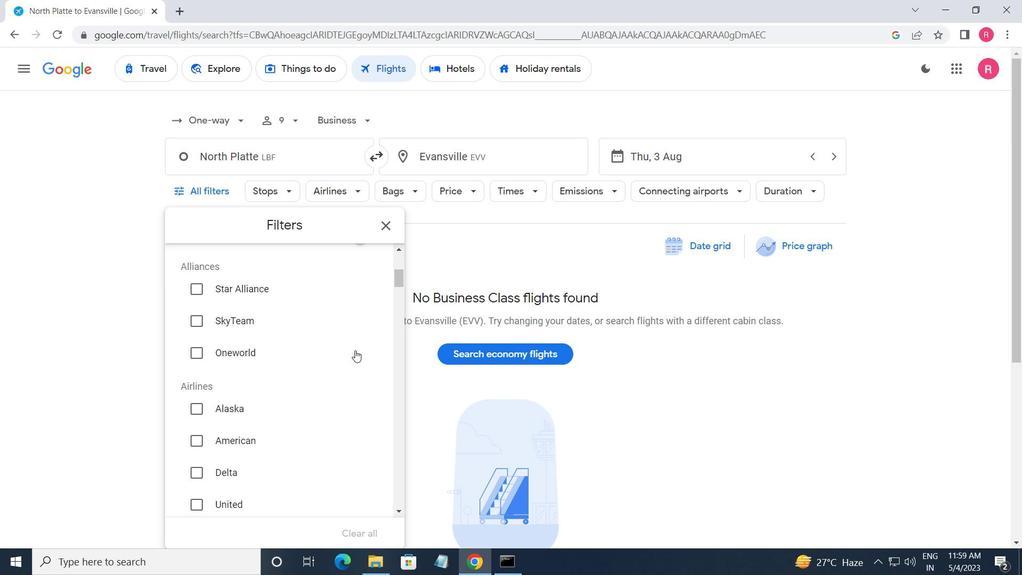 
Action: Mouse scrolled (355, 350) with delta (0, 0)
Screenshot: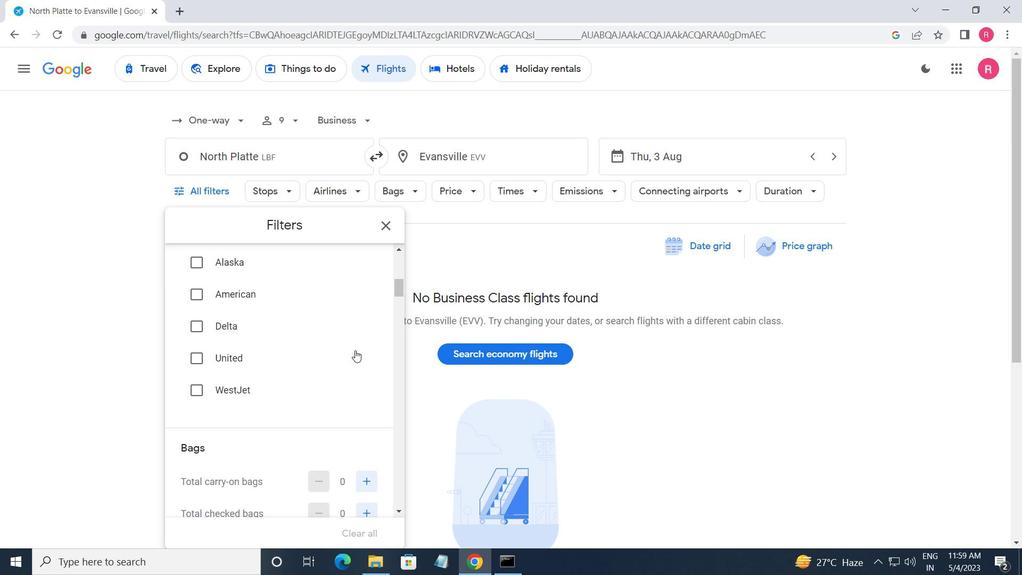 
Action: Mouse scrolled (355, 350) with delta (0, 0)
Screenshot: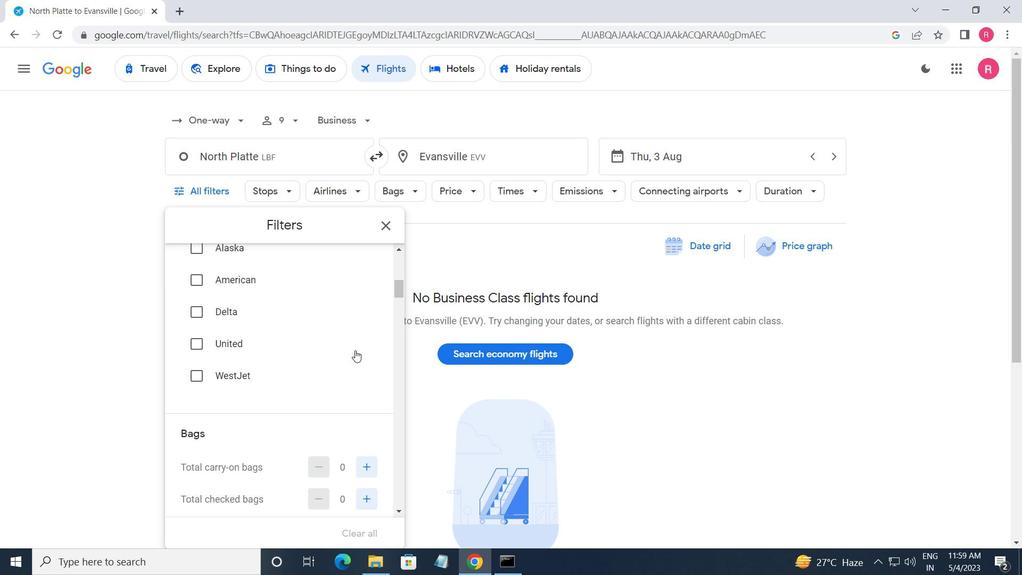 
Action: Mouse moved to (366, 297)
Screenshot: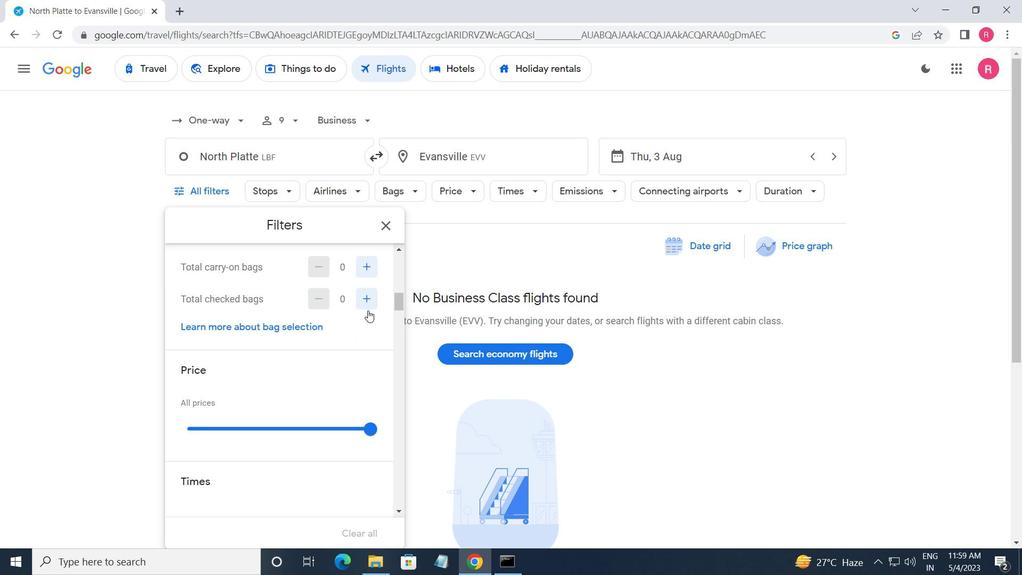 
Action: Mouse pressed left at (366, 297)
Screenshot: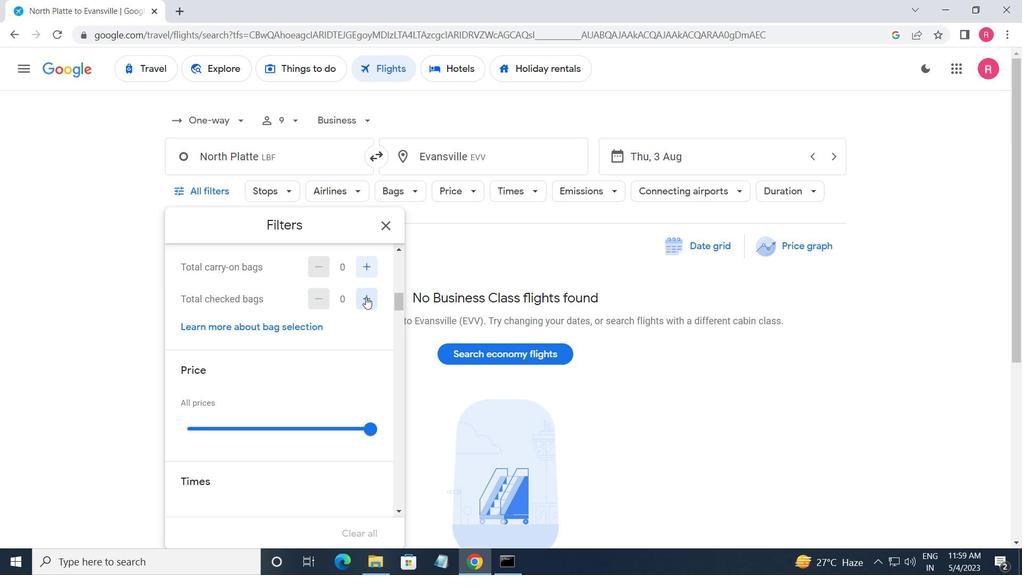 
Action: Mouse pressed left at (366, 297)
Screenshot: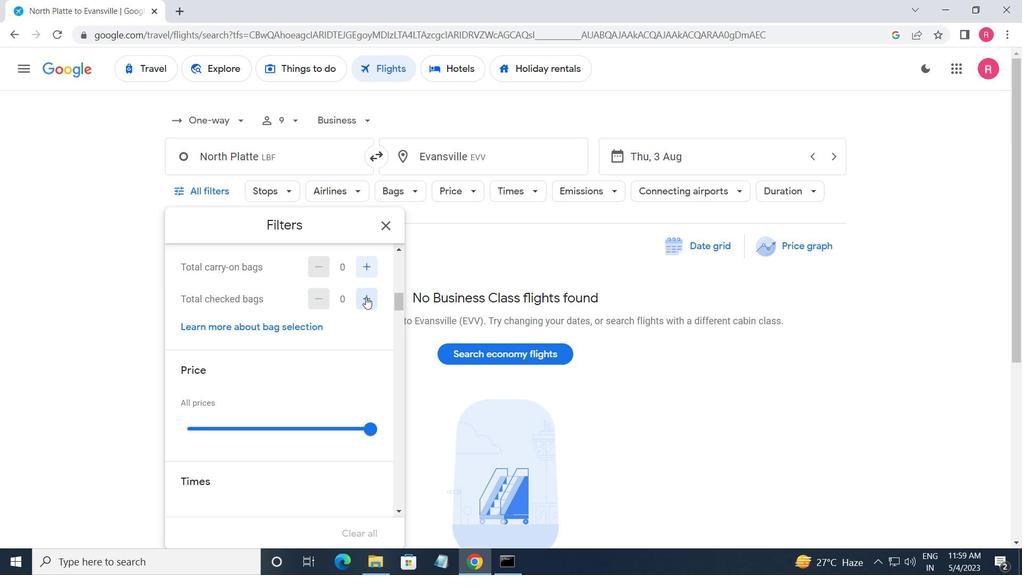 
Action: Mouse pressed left at (366, 297)
Screenshot: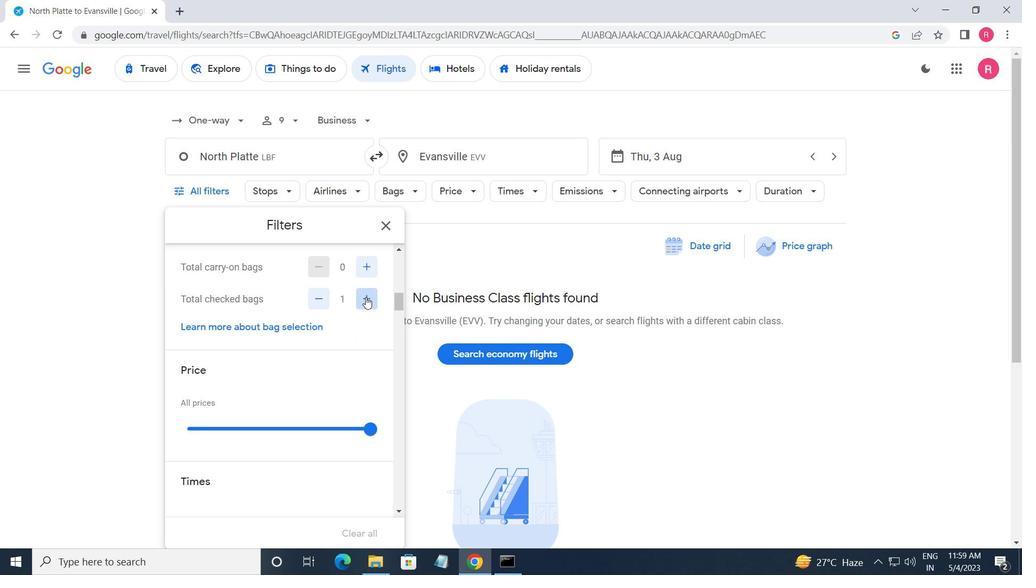 
Action: Mouse pressed left at (366, 297)
Screenshot: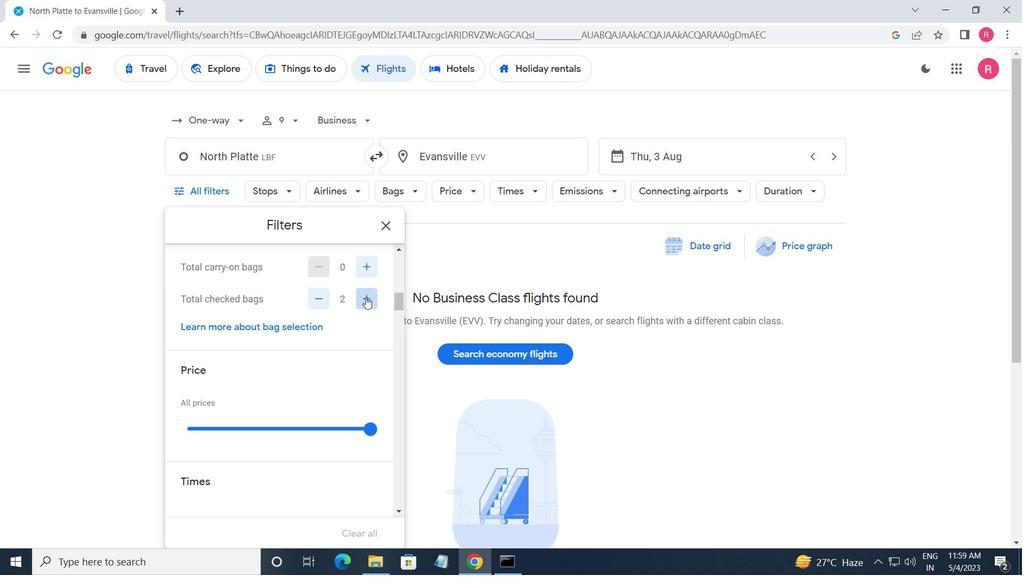 
Action: Mouse pressed left at (366, 297)
Screenshot: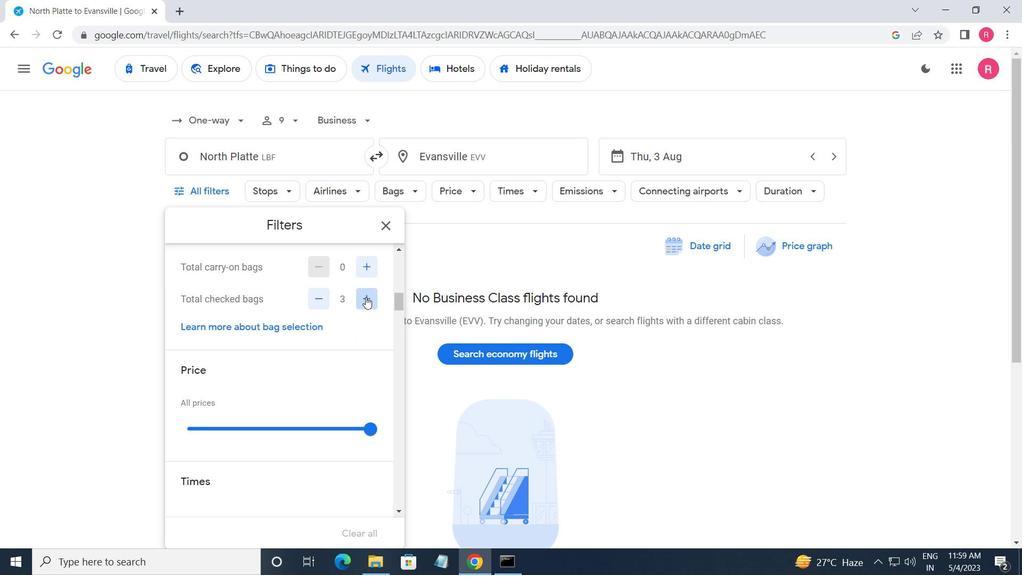 
Action: Mouse pressed left at (366, 297)
Screenshot: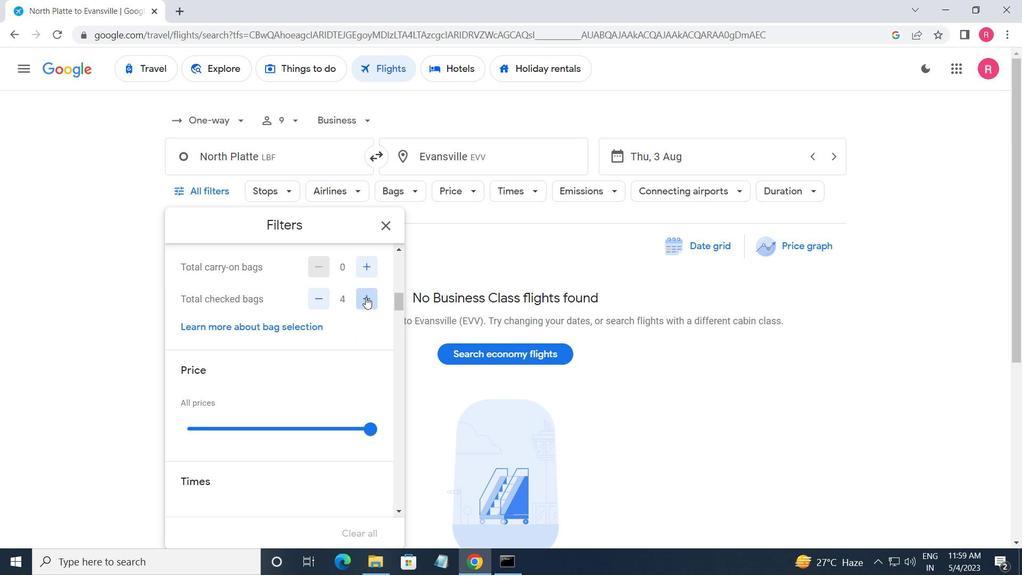 
Action: Mouse pressed left at (366, 297)
Screenshot: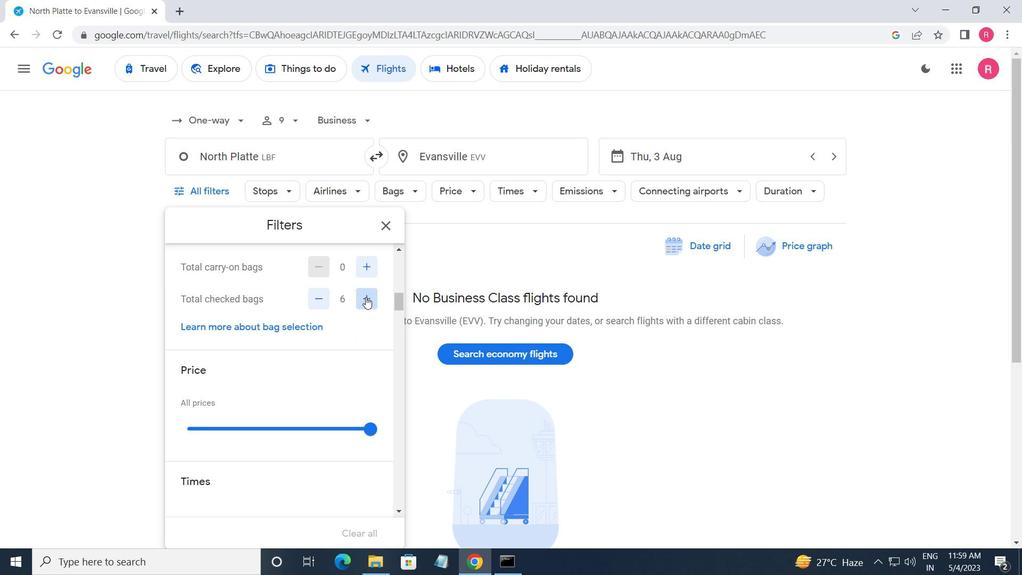 
Action: Mouse pressed left at (366, 297)
Screenshot: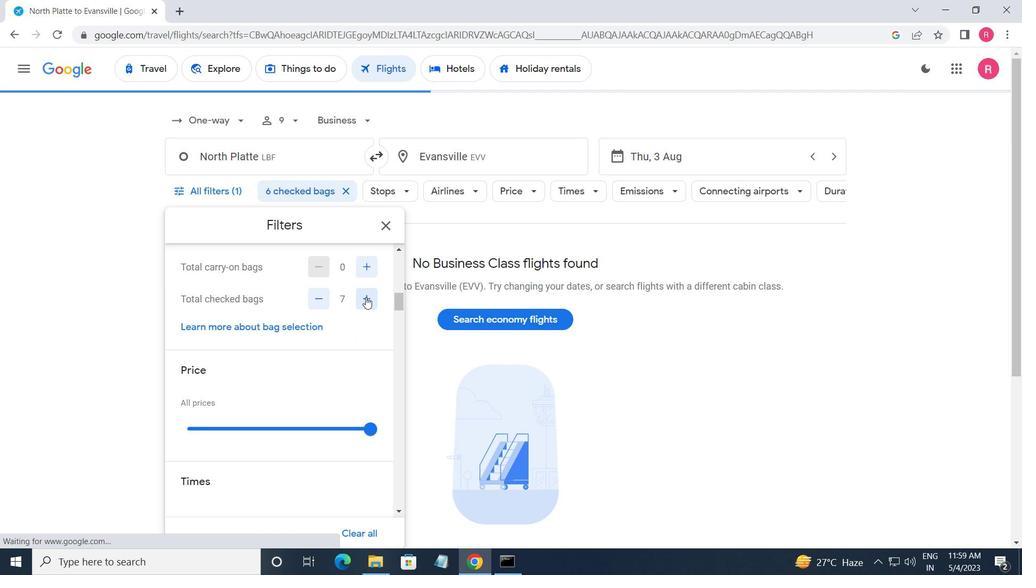 
Action: Mouse scrolled (366, 297) with delta (0, 0)
Screenshot: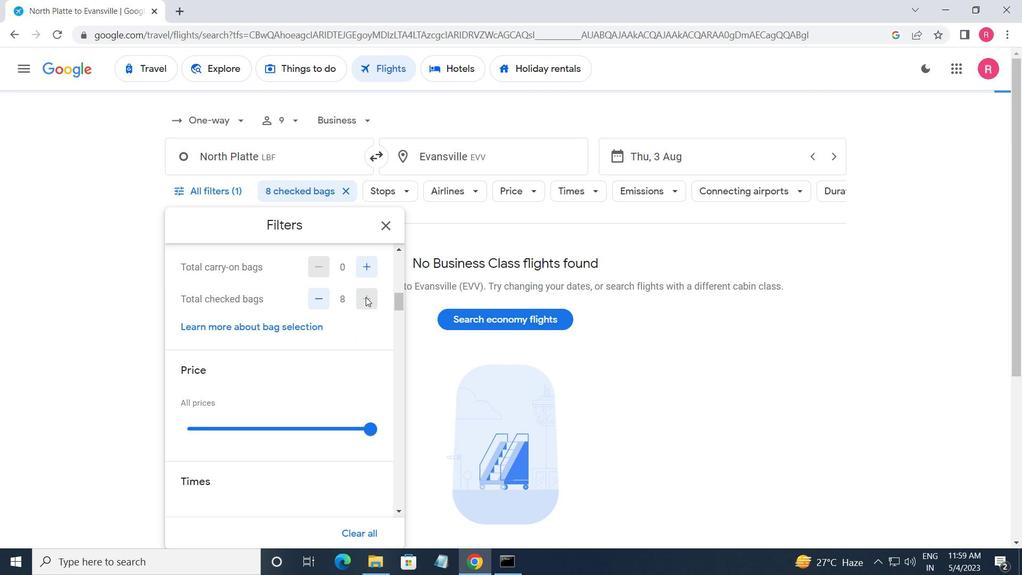 
Action: Mouse scrolled (366, 297) with delta (0, 0)
Screenshot: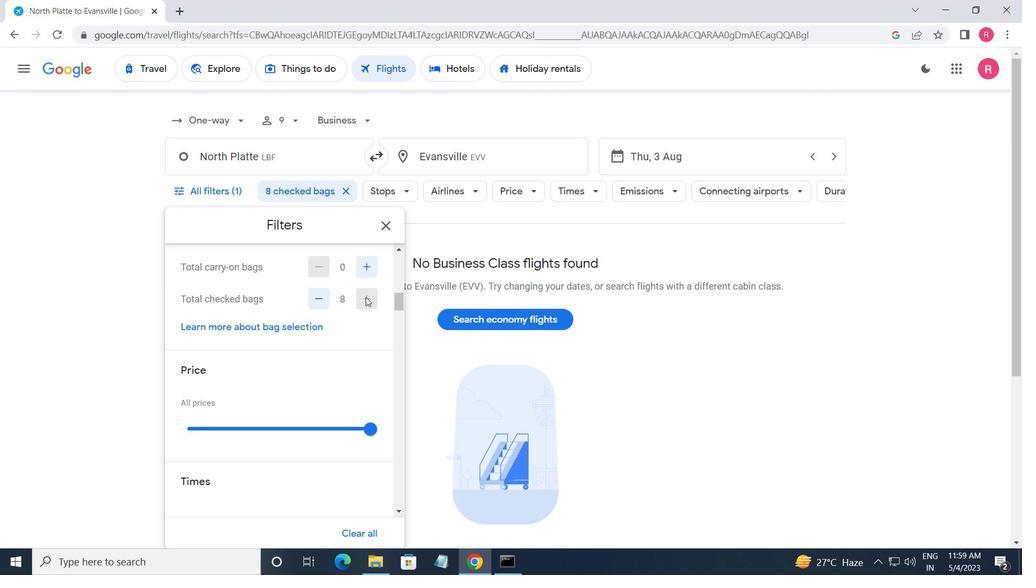 
Action: Mouse moved to (368, 291)
Screenshot: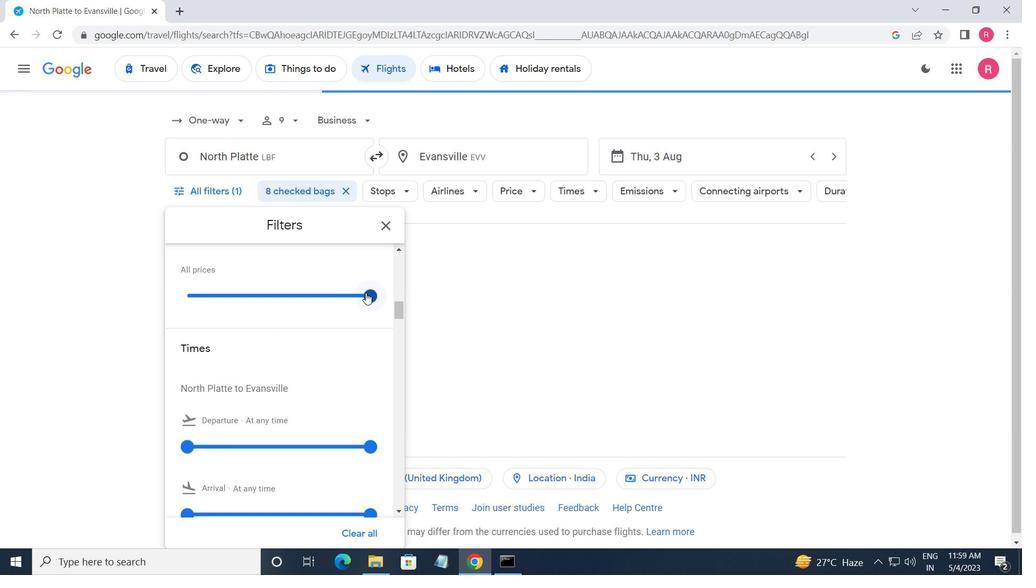 
Action: Mouse pressed left at (368, 291)
Screenshot: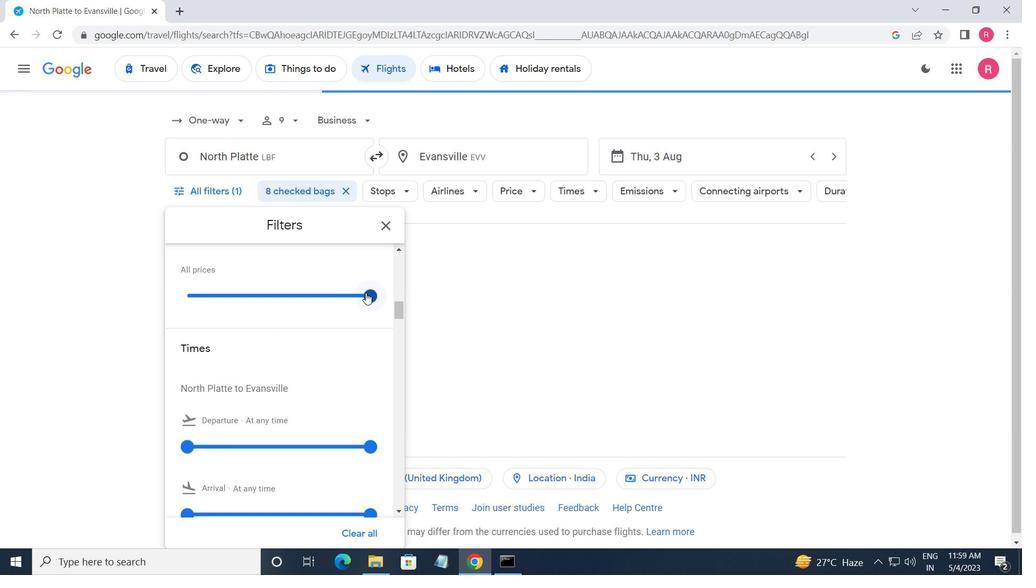 
Action: Mouse moved to (256, 331)
Screenshot: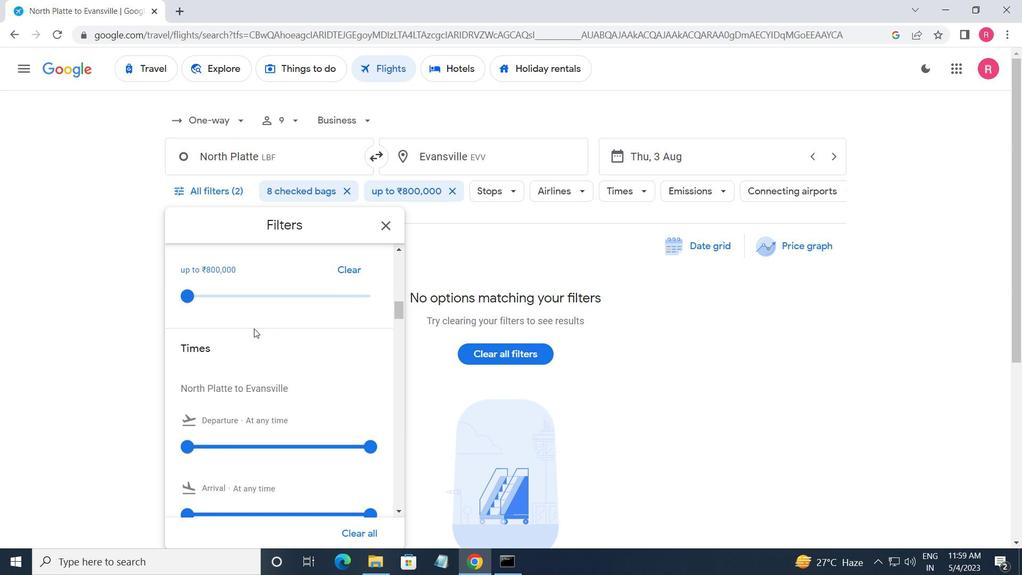 
Action: Mouse scrolled (256, 330) with delta (0, 0)
Screenshot: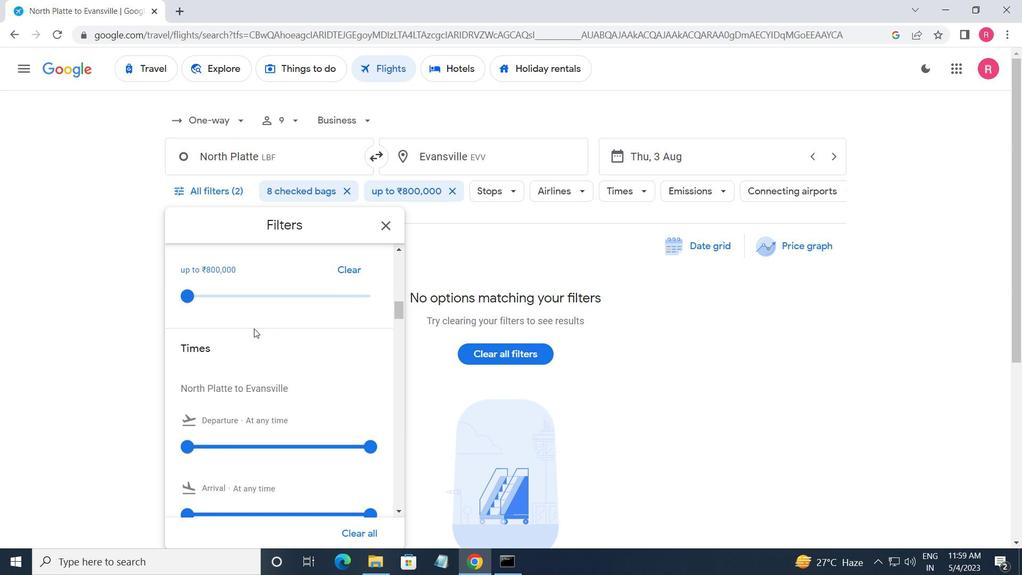 
Action: Mouse scrolled (256, 330) with delta (0, 0)
Screenshot: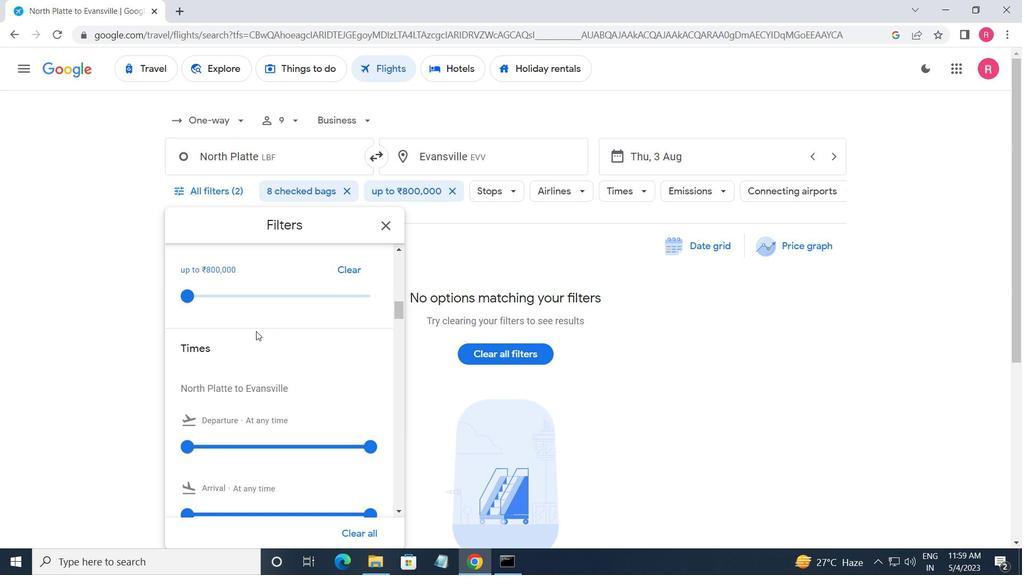 
Action: Mouse moved to (192, 312)
Screenshot: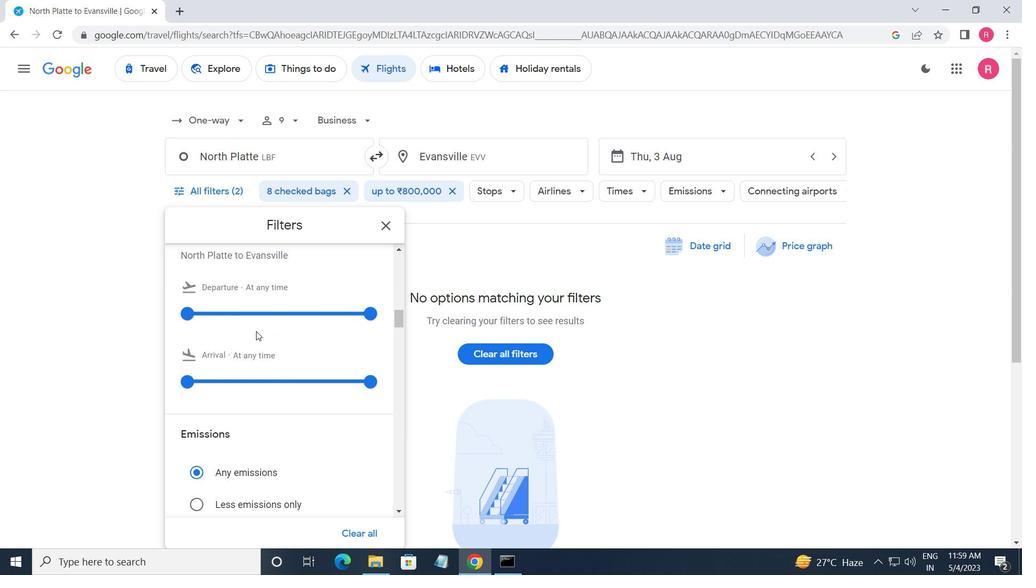 
Action: Mouse pressed left at (192, 312)
Screenshot: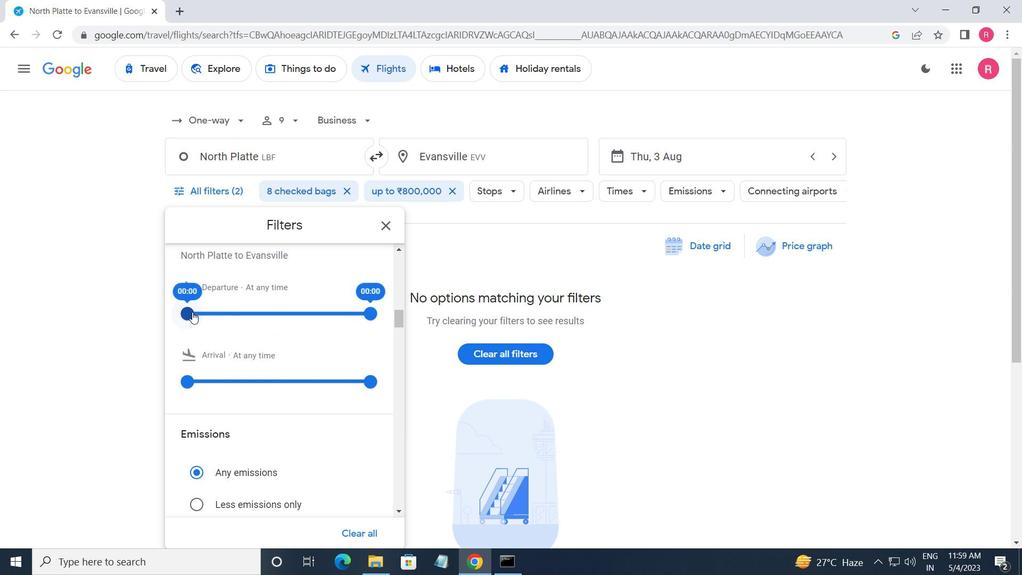 
Action: Mouse moved to (313, 314)
Screenshot: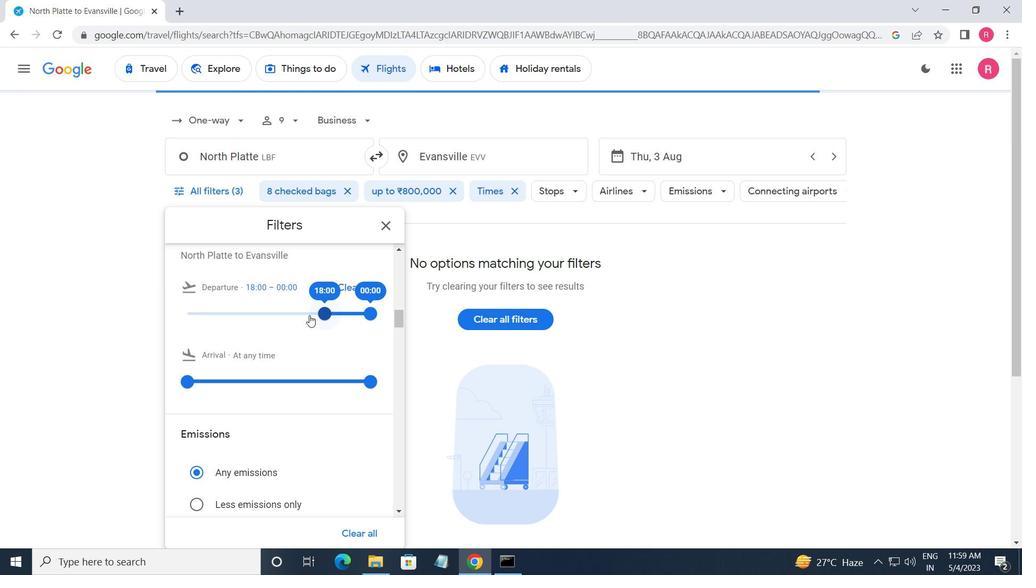 
Action: Mouse pressed left at (313, 314)
Screenshot: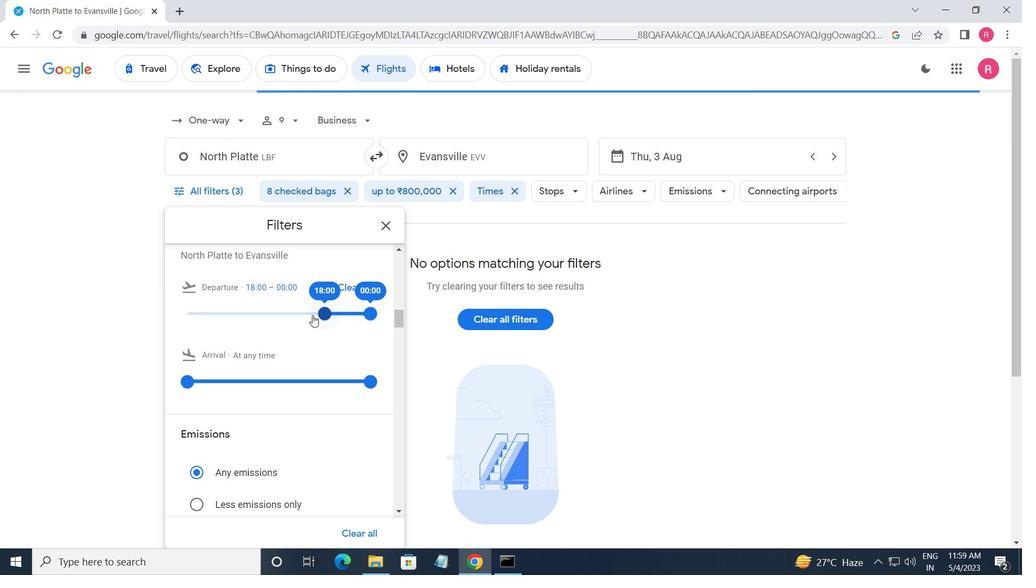 
Action: Mouse moved to (375, 317)
Screenshot: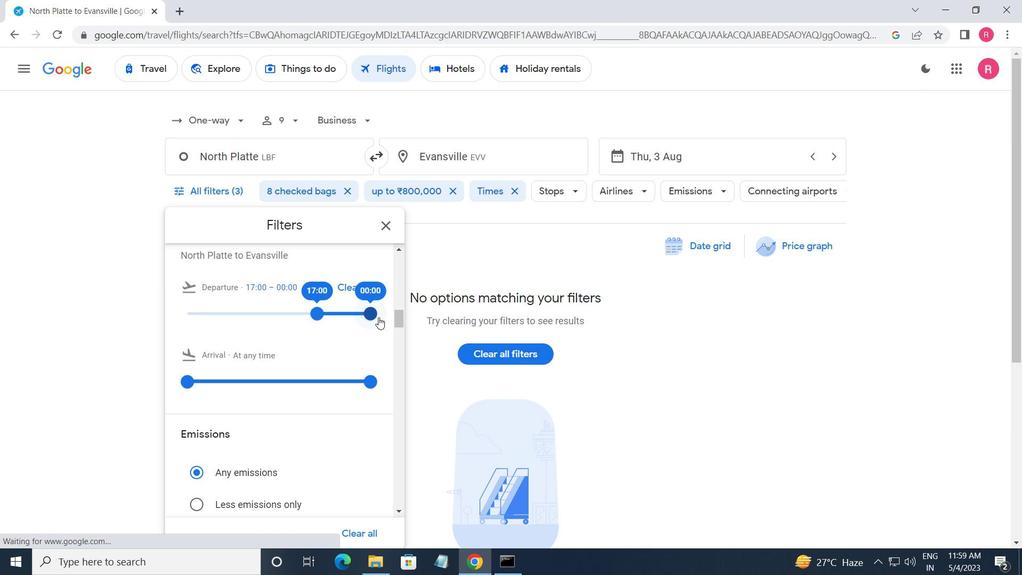
Action: Mouse pressed left at (375, 317)
Screenshot: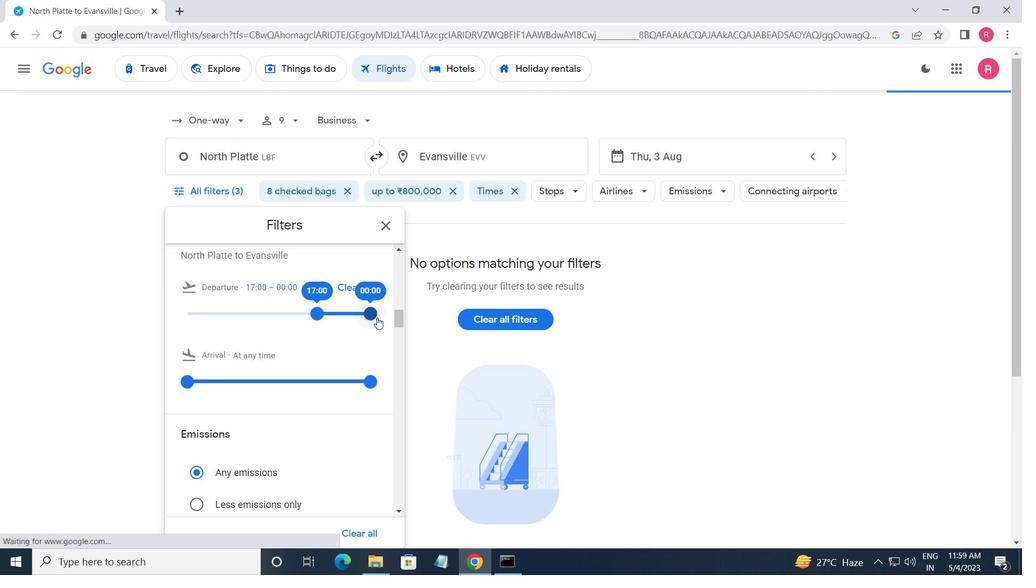 
Action: Mouse moved to (388, 233)
Screenshot: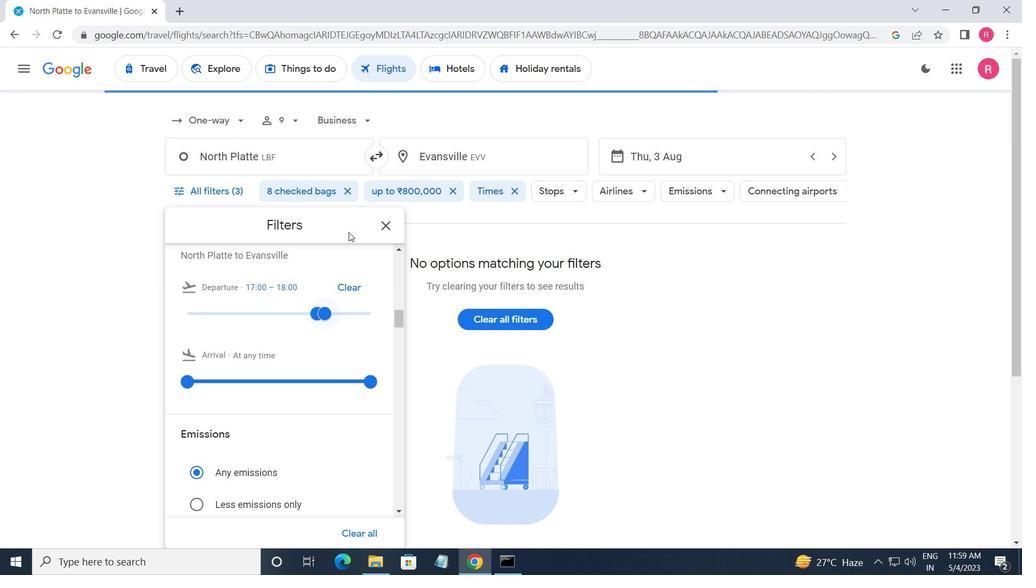 
Action: Mouse pressed left at (388, 233)
Screenshot: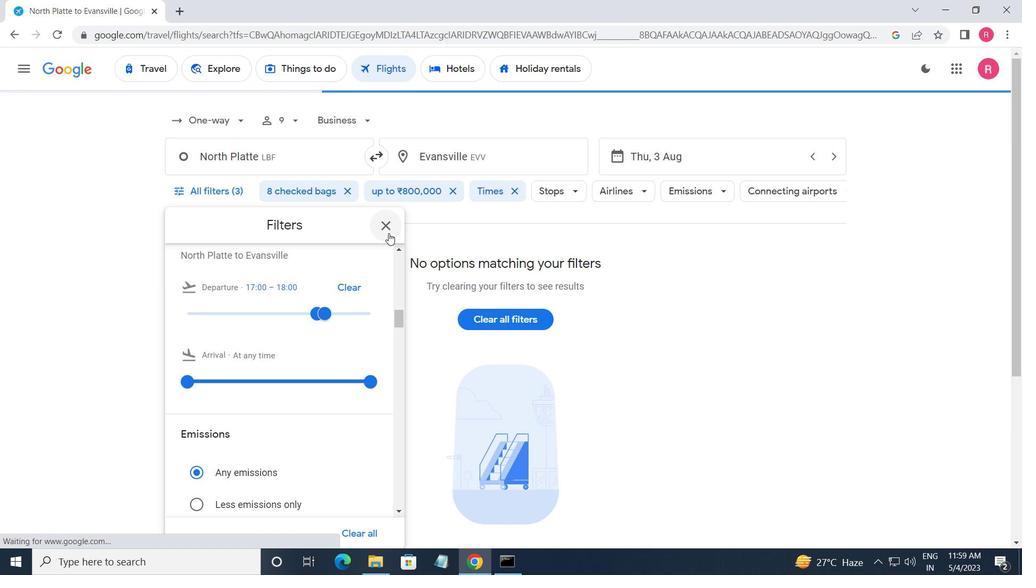 
Action: Mouse moved to (399, 252)
Screenshot: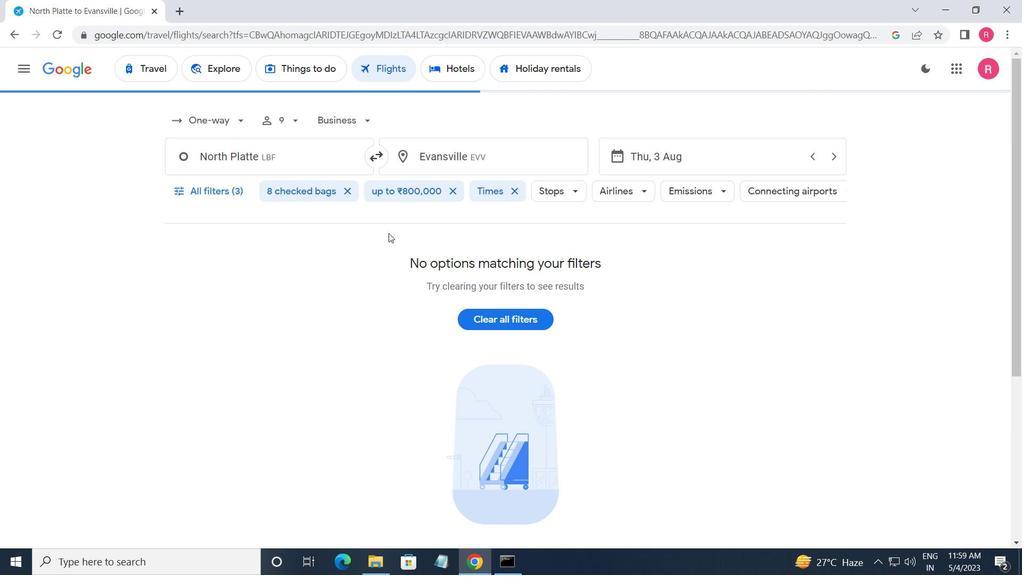 
